 Task: Look for space in Balaka, Malawi from 7th July, 2023 to 14th July, 2023 for 1 adult in price range Rs.6000 to Rs.14000. Place can be shared room with 1  bedroom having 1 bed and 1 bathroom. Property type can be house, flat, guest house, hotel. Amenities needed are: washing machine. Booking option can be shelf check-in. Required host language is English.
Action: Mouse moved to (440, 83)
Screenshot: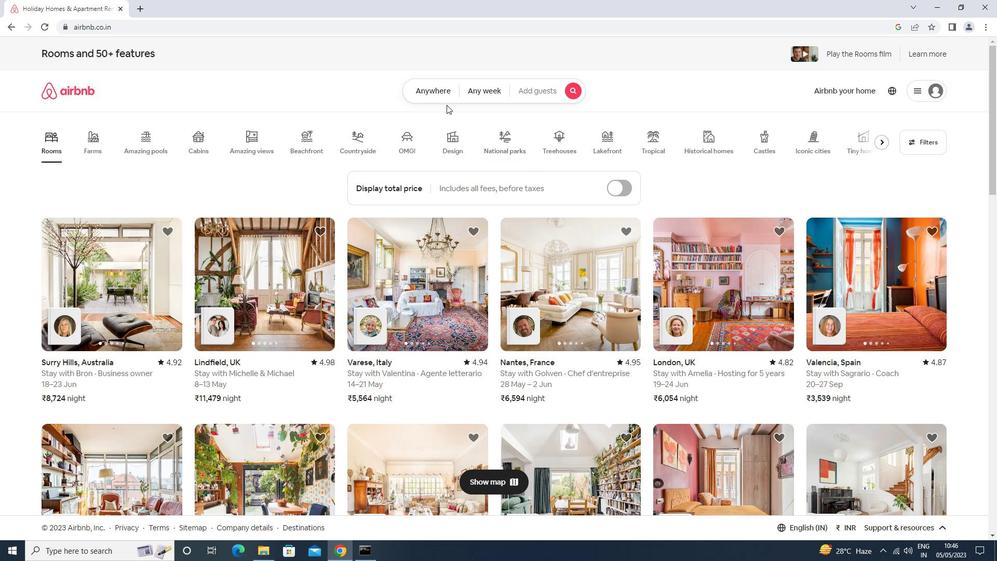 
Action: Mouse pressed left at (440, 83)
Screenshot: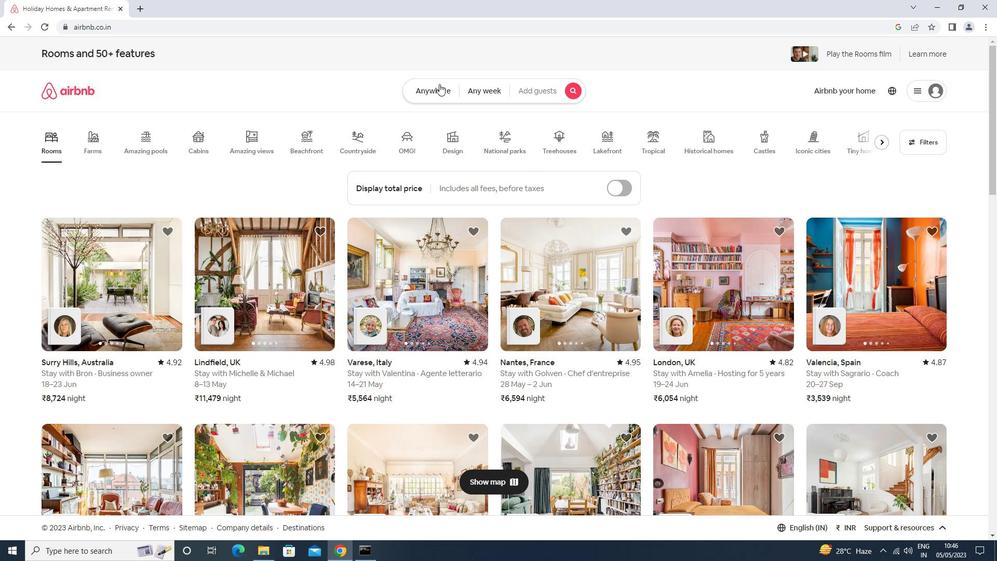 
Action: Mouse moved to (394, 138)
Screenshot: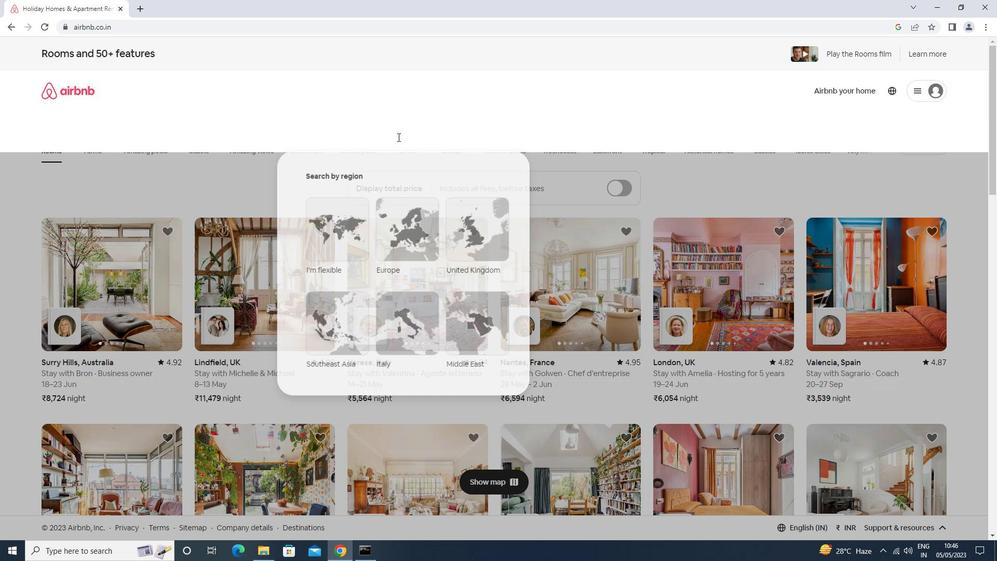 
Action: Mouse pressed left at (394, 138)
Screenshot: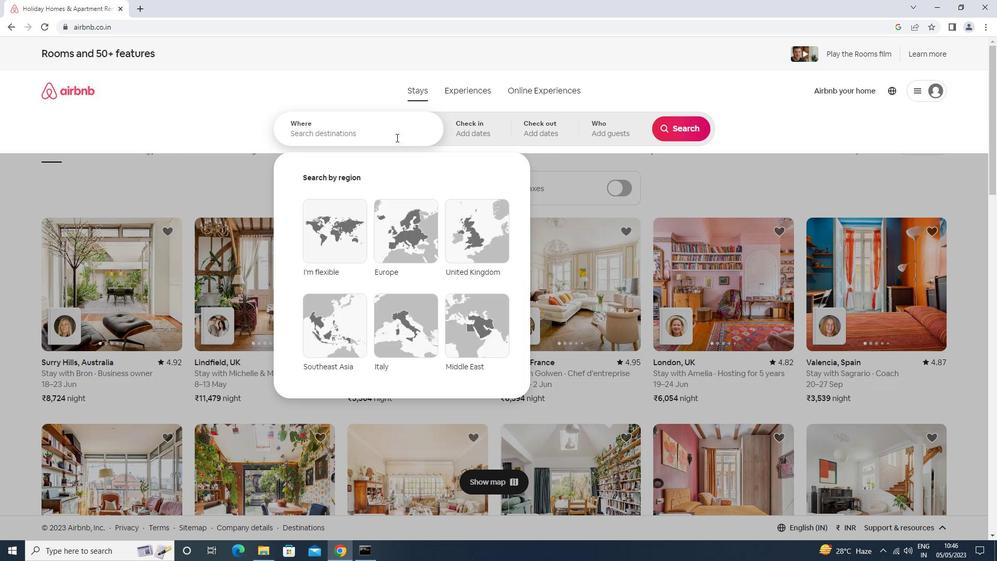 
Action: Key pressed <Key.caps_lock>b<Key.caps_lock>alaka<Key.down><Key.enter>
Screenshot: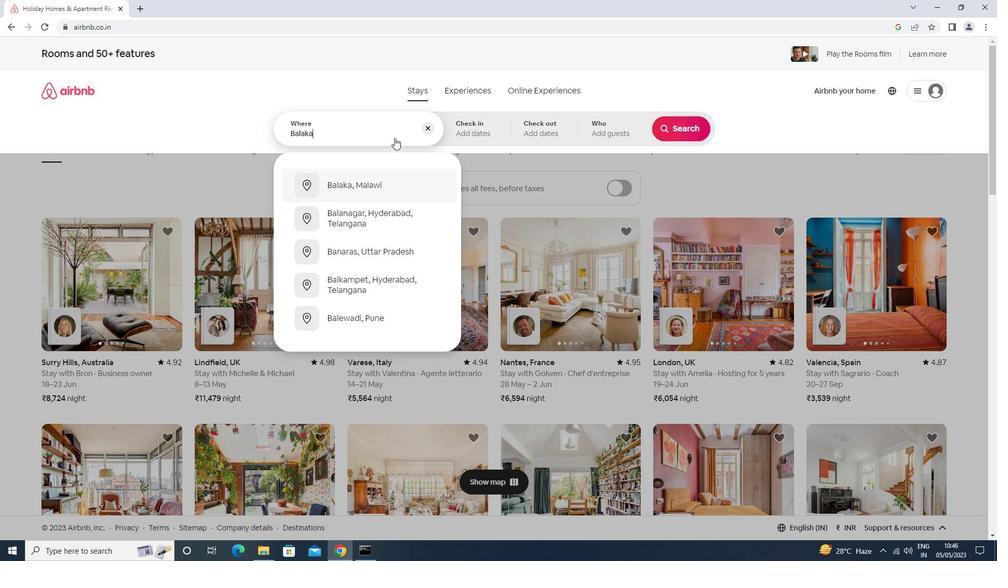 
Action: Mouse moved to (676, 218)
Screenshot: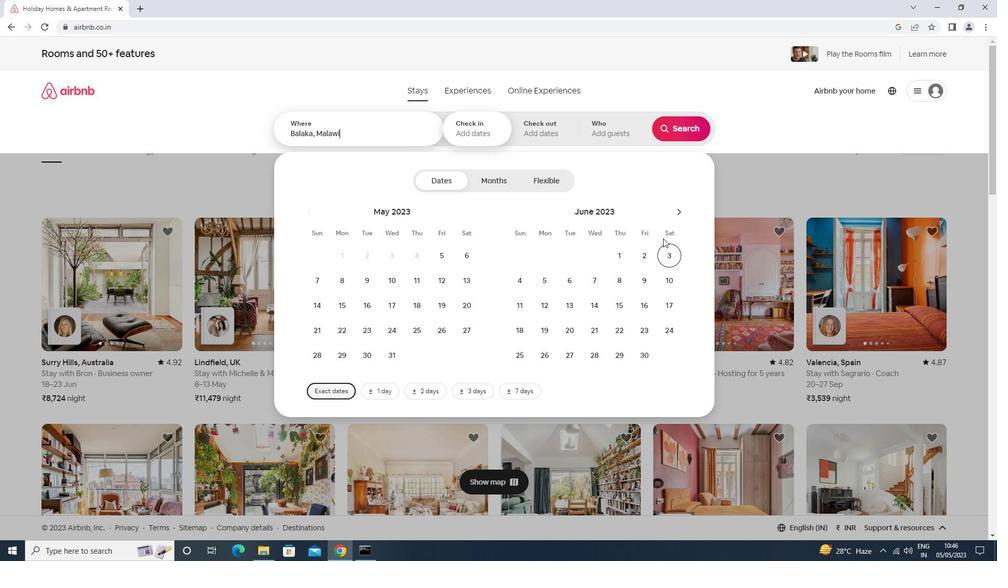 
Action: Mouse pressed left at (676, 218)
Screenshot: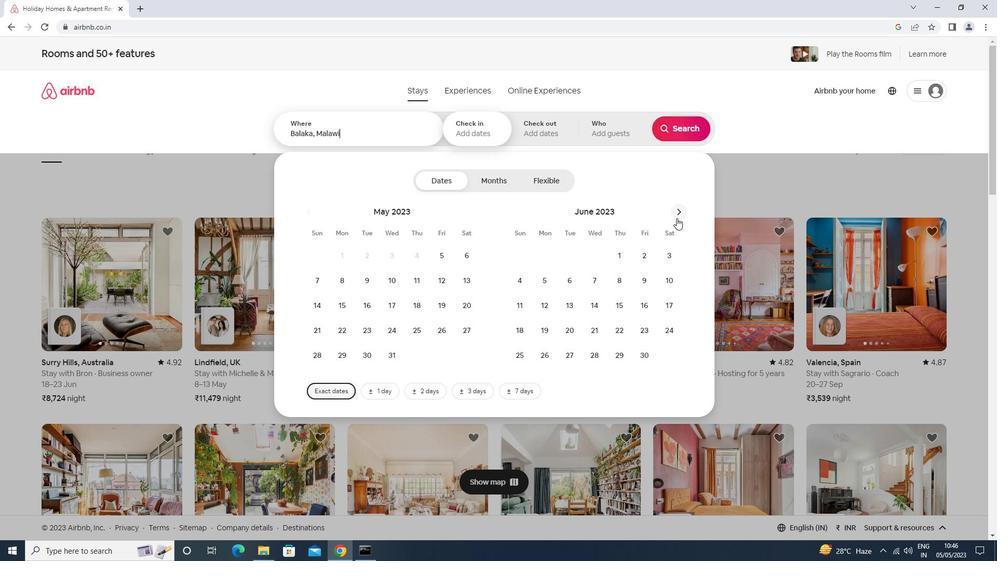 
Action: Mouse moved to (641, 284)
Screenshot: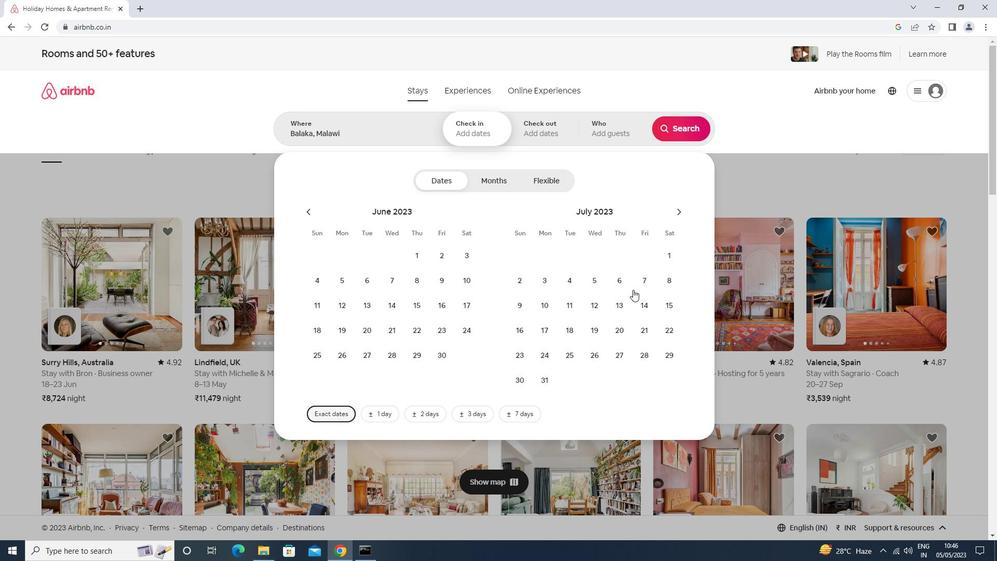 
Action: Mouse pressed left at (641, 284)
Screenshot: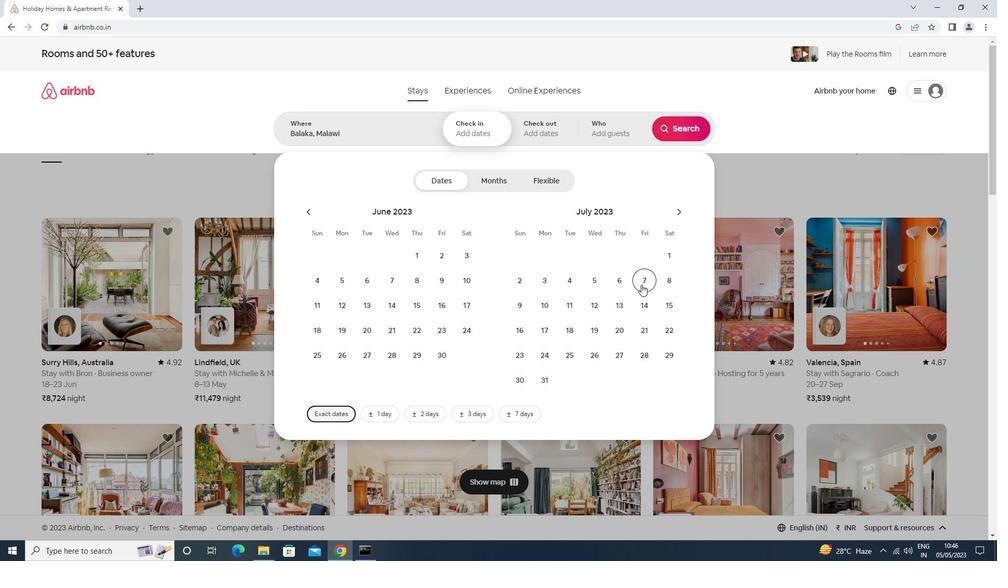 
Action: Mouse moved to (647, 305)
Screenshot: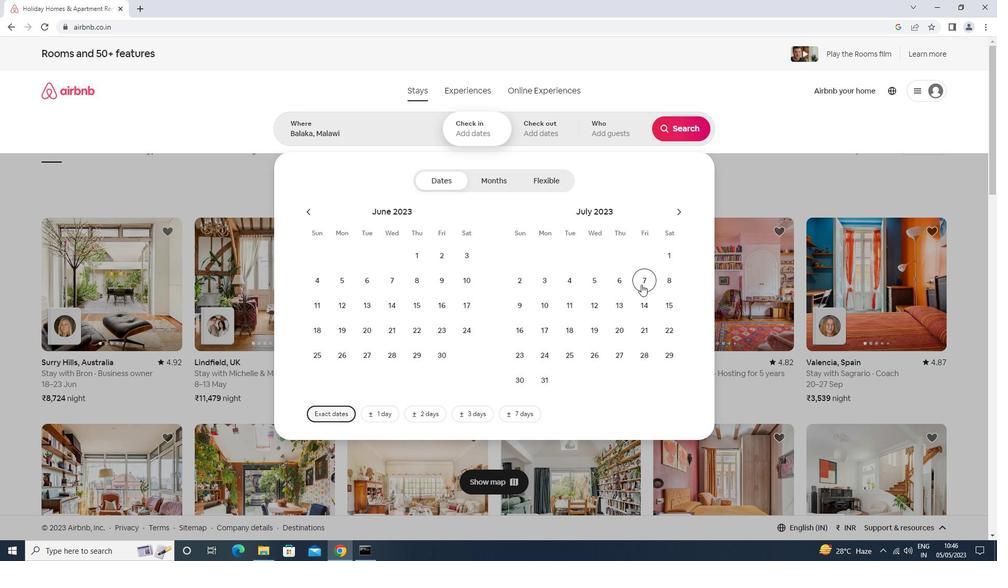 
Action: Mouse pressed left at (647, 305)
Screenshot: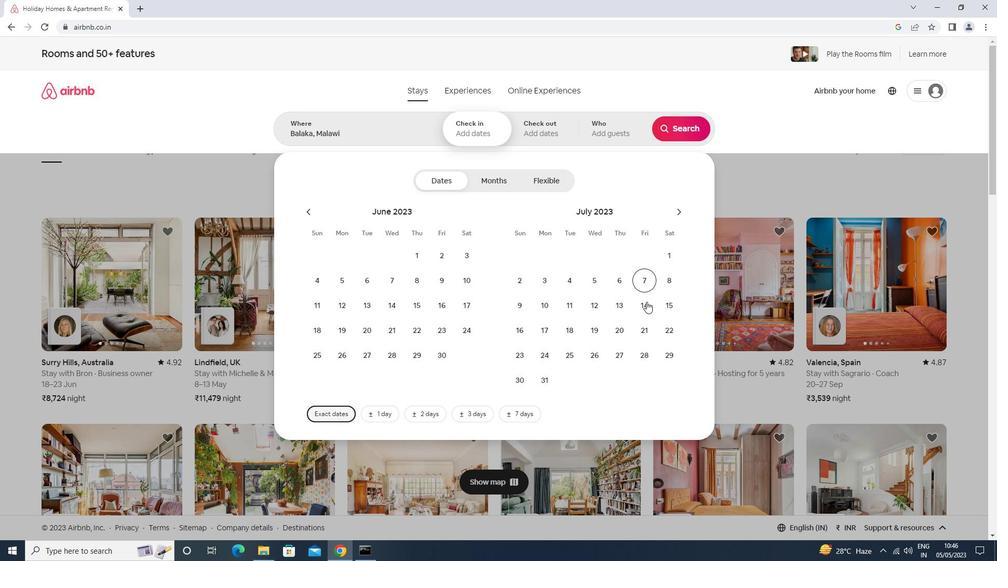 
Action: Mouse moved to (610, 137)
Screenshot: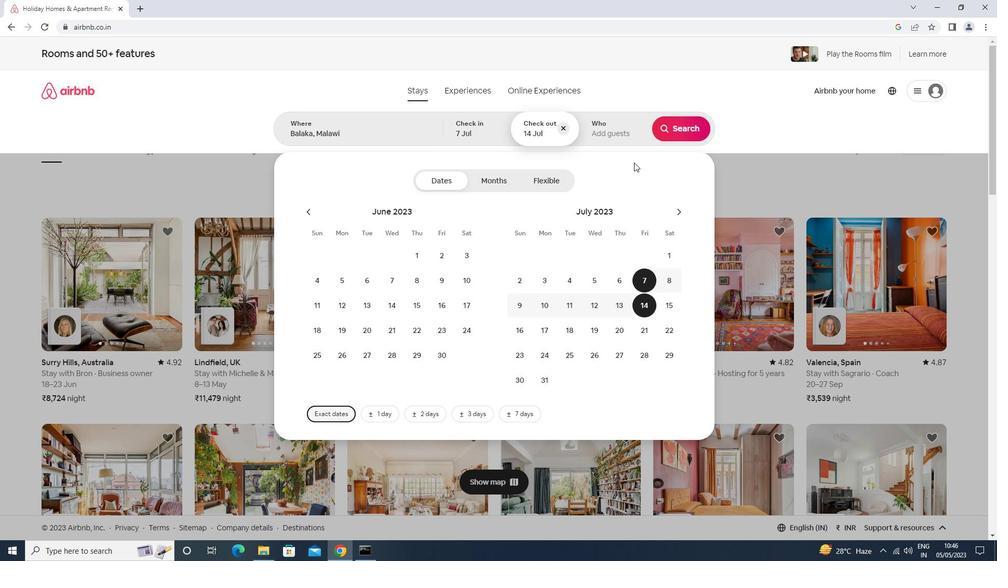 
Action: Mouse pressed left at (610, 137)
Screenshot: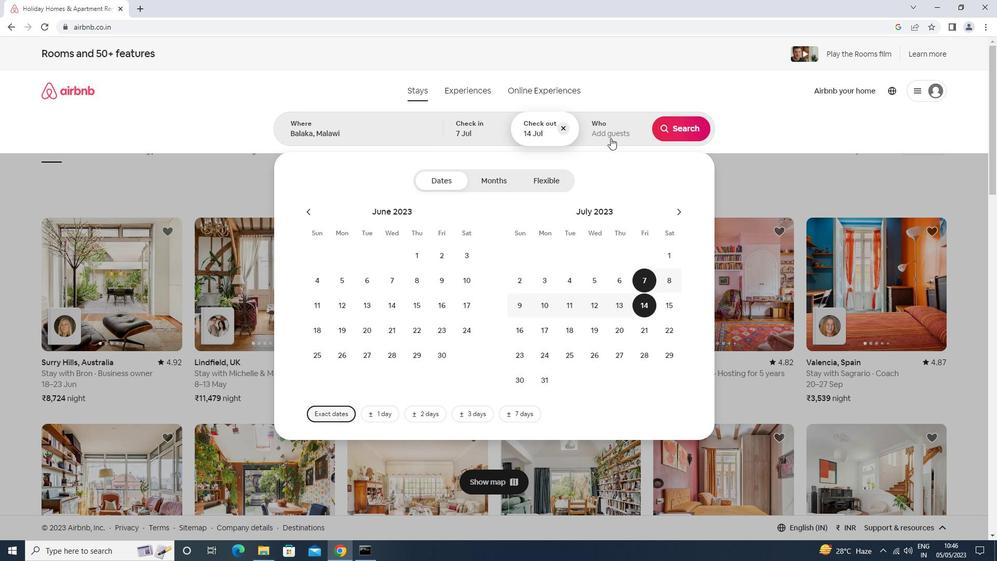 
Action: Mouse moved to (684, 182)
Screenshot: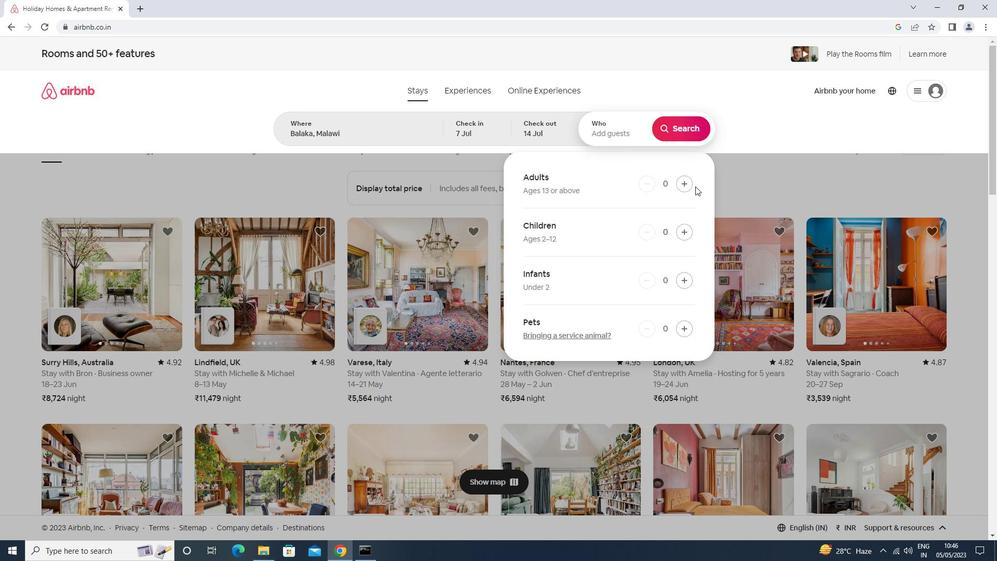 
Action: Mouse pressed left at (684, 182)
Screenshot: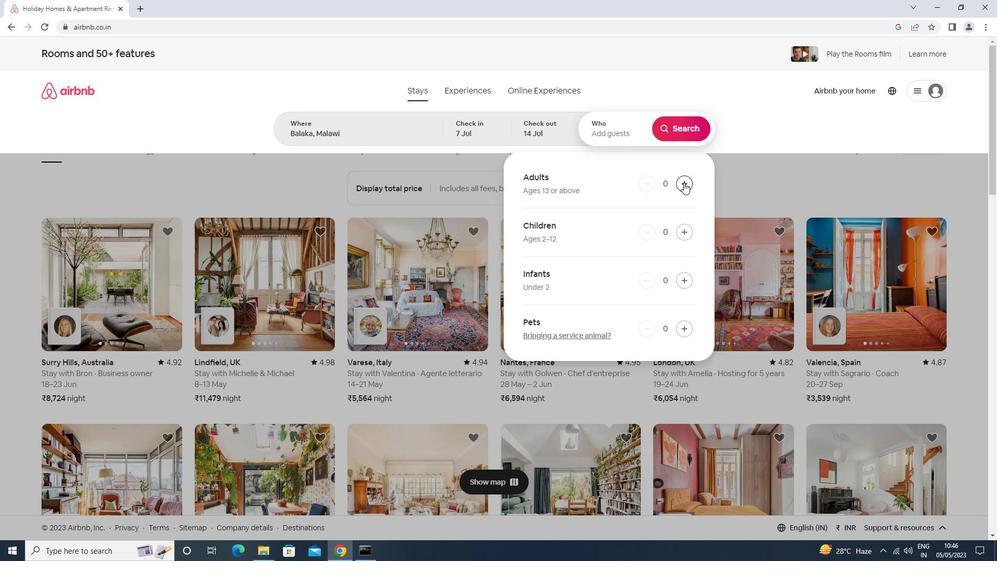 
Action: Mouse moved to (683, 125)
Screenshot: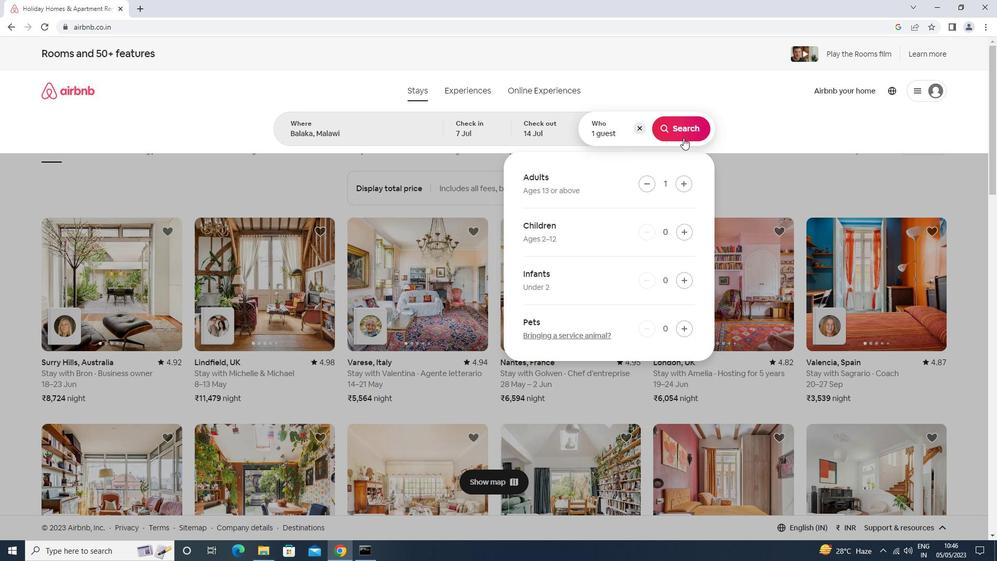 
Action: Mouse pressed left at (683, 125)
Screenshot: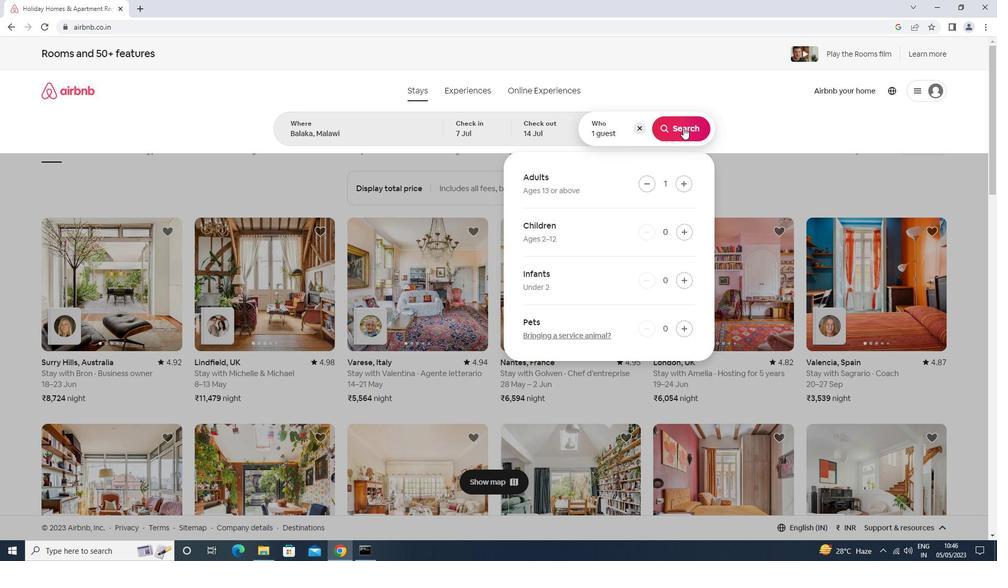 
Action: Mouse moved to (940, 96)
Screenshot: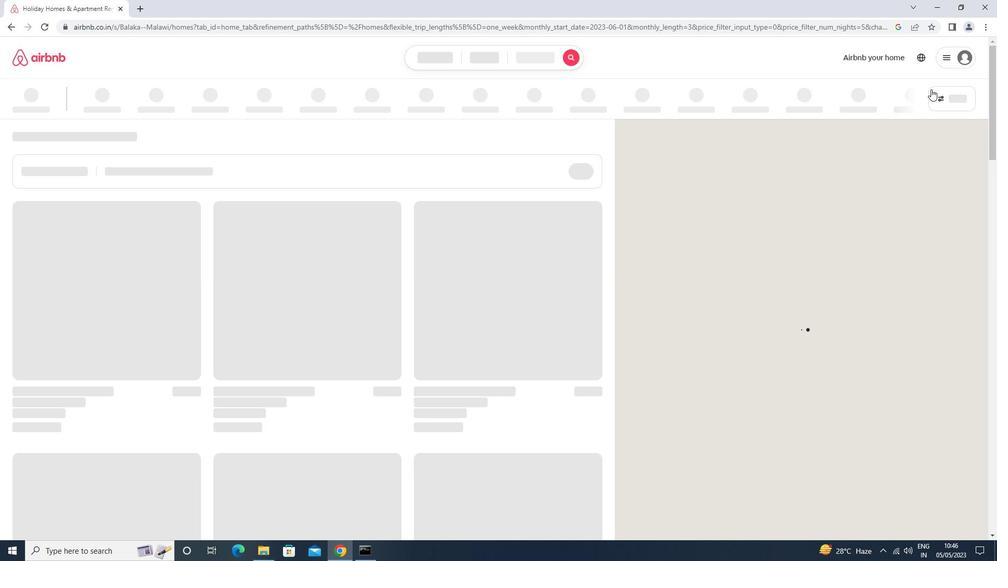 
Action: Mouse pressed left at (940, 96)
Screenshot: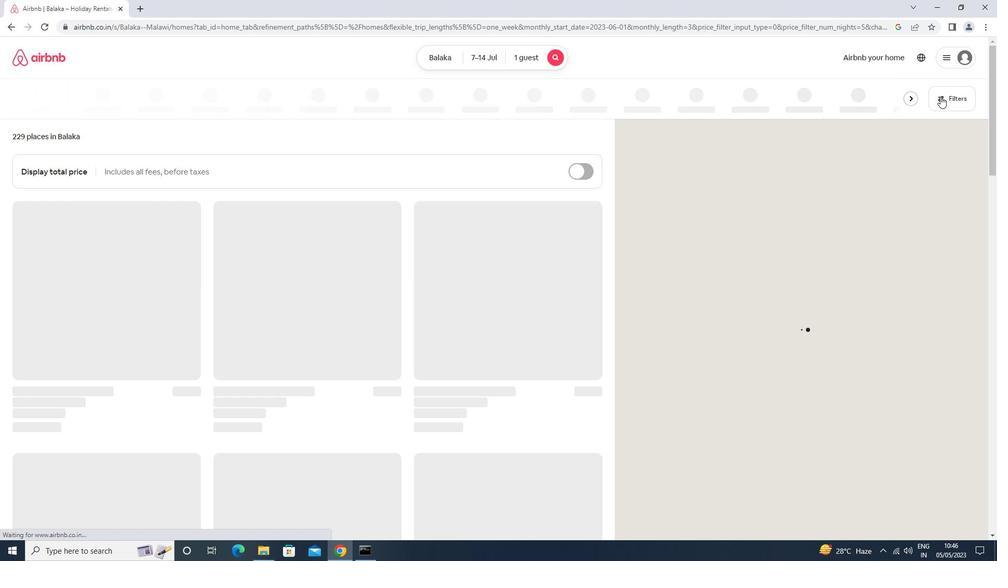 
Action: Mouse moved to (389, 353)
Screenshot: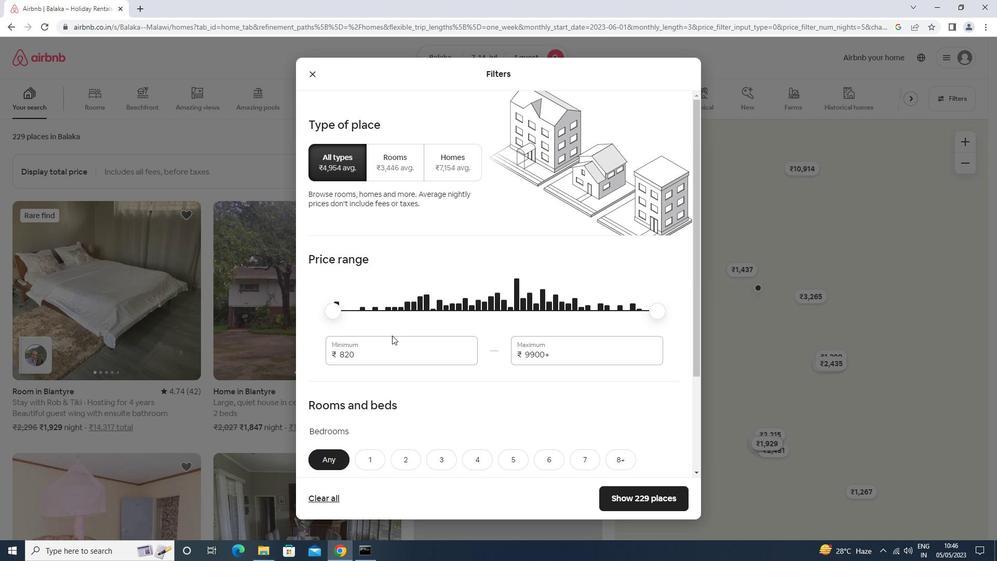 
Action: Mouse pressed left at (389, 353)
Screenshot: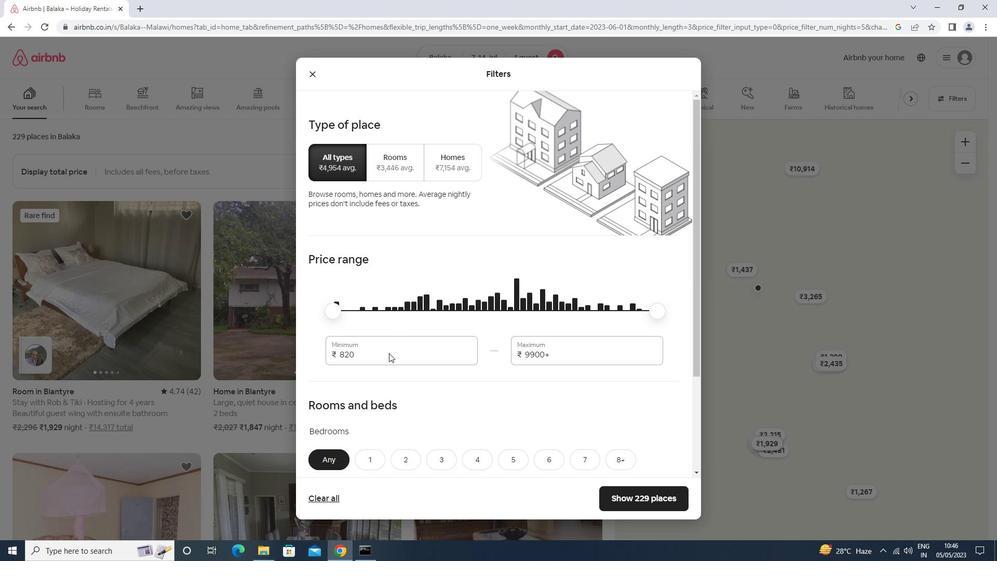 
Action: Key pressed <Key.backspace><Key.backspace><Key.backspace>6000<Key.tab>14000
Screenshot: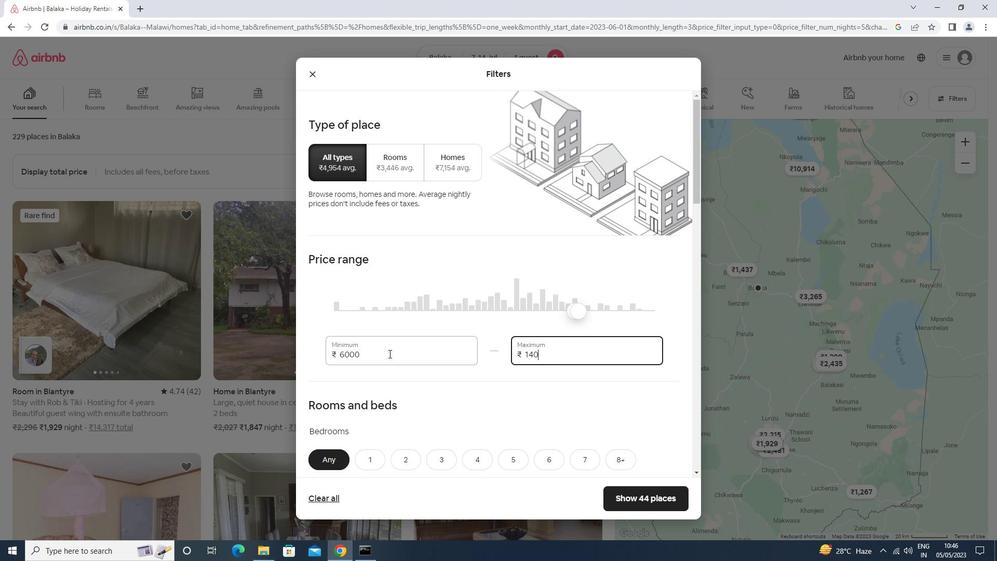 
Action: Mouse moved to (408, 327)
Screenshot: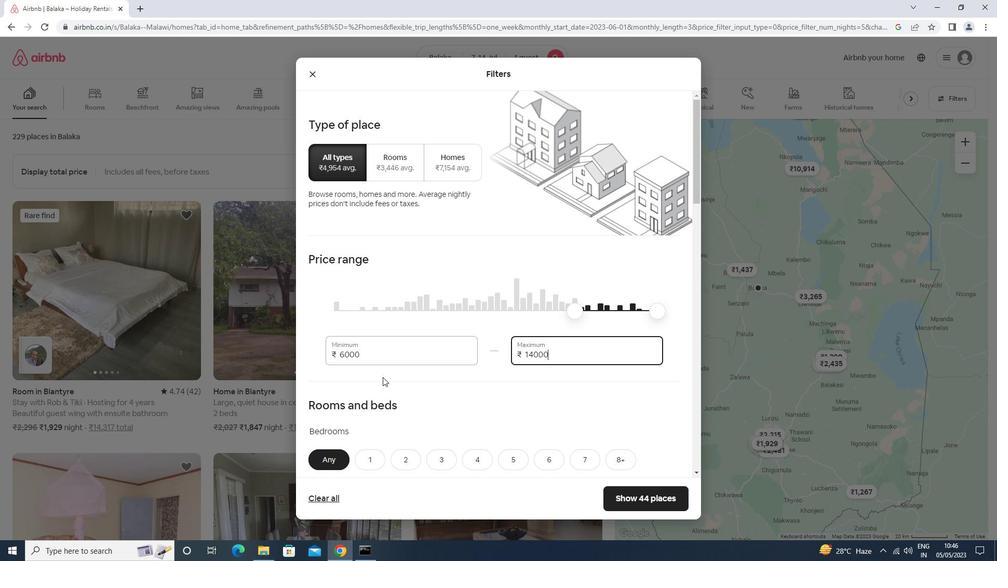 
Action: Mouse scrolled (408, 327) with delta (0, 0)
Screenshot: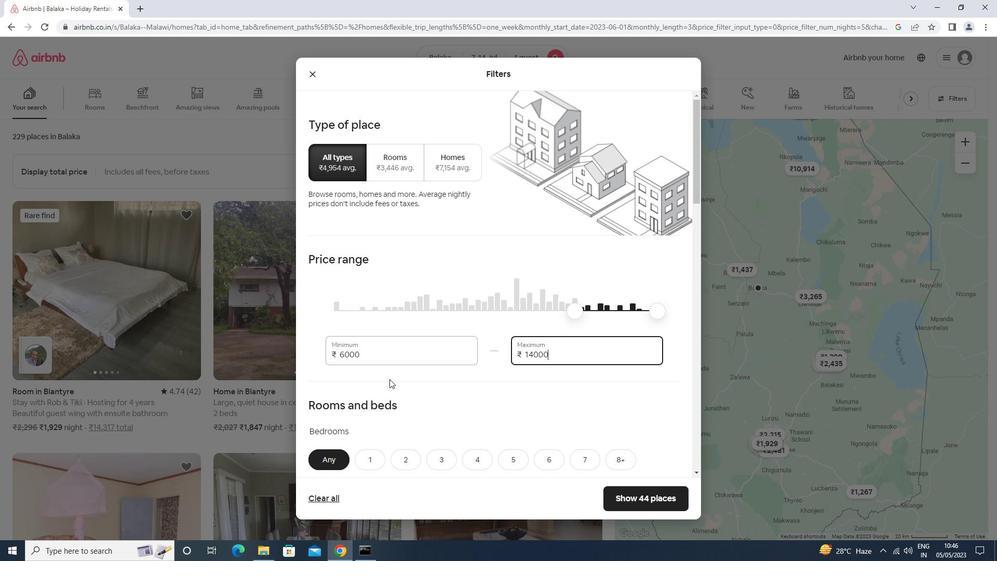
Action: Mouse scrolled (408, 327) with delta (0, 0)
Screenshot: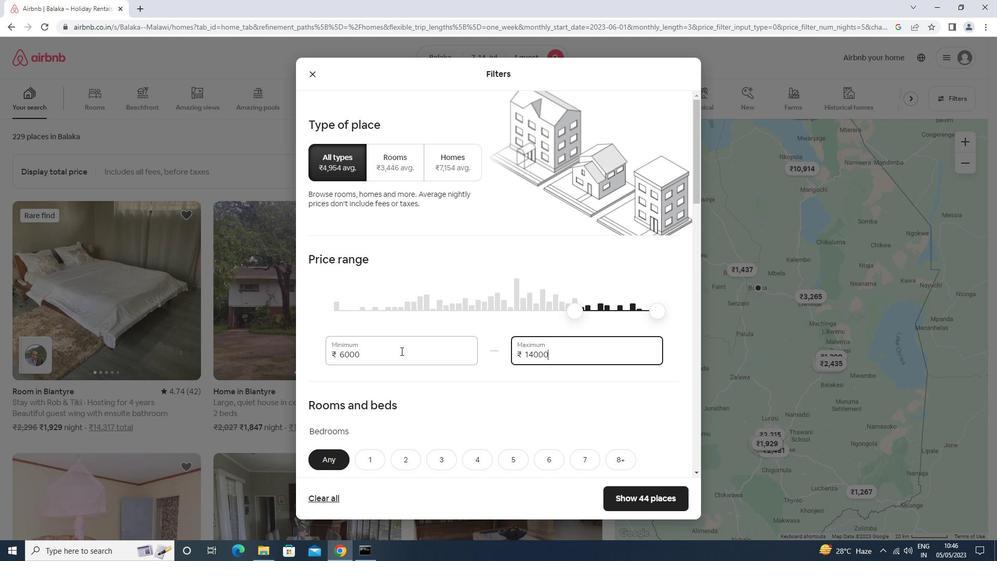 
Action: Mouse scrolled (408, 327) with delta (0, 0)
Screenshot: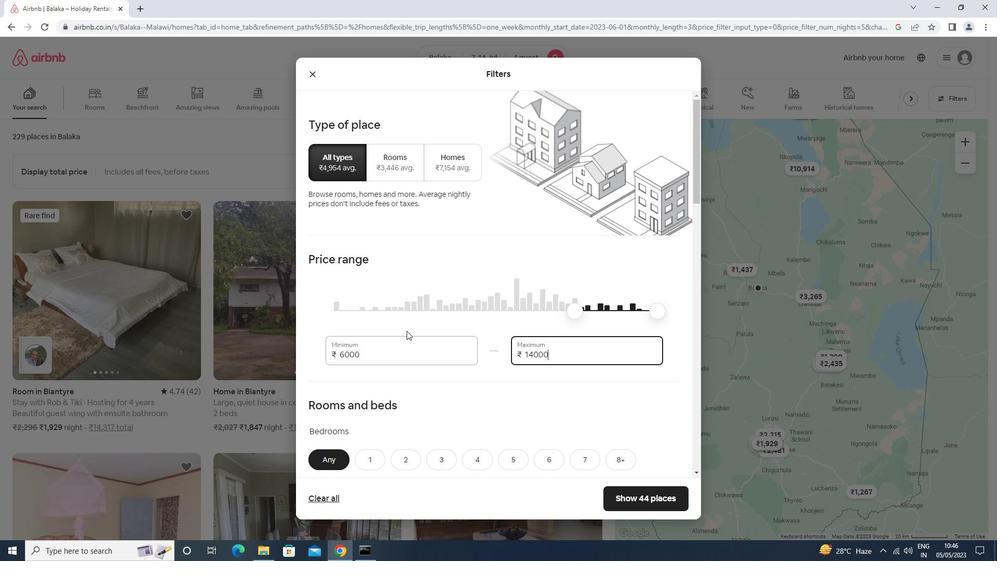 
Action: Mouse moved to (375, 299)
Screenshot: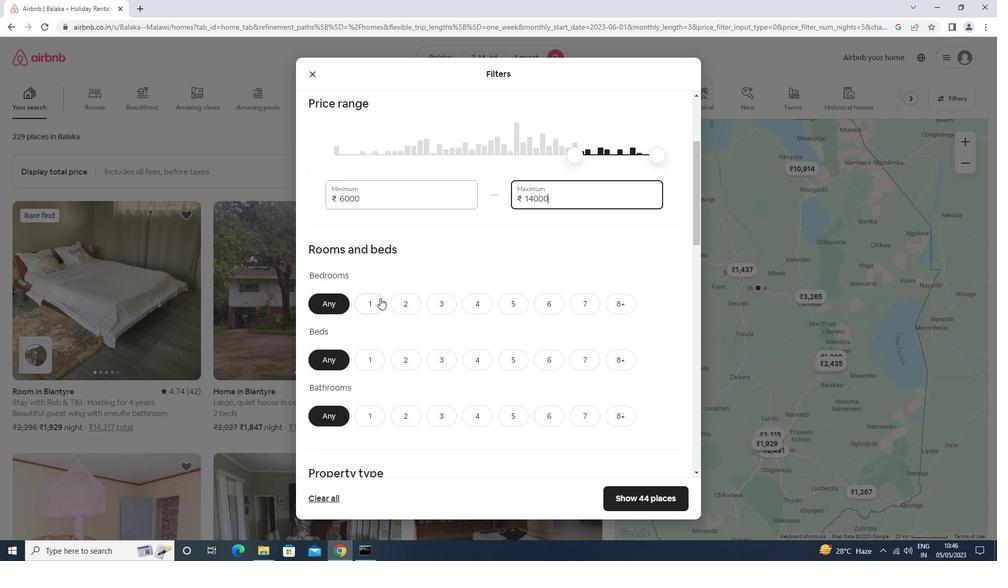 
Action: Mouse pressed left at (375, 299)
Screenshot: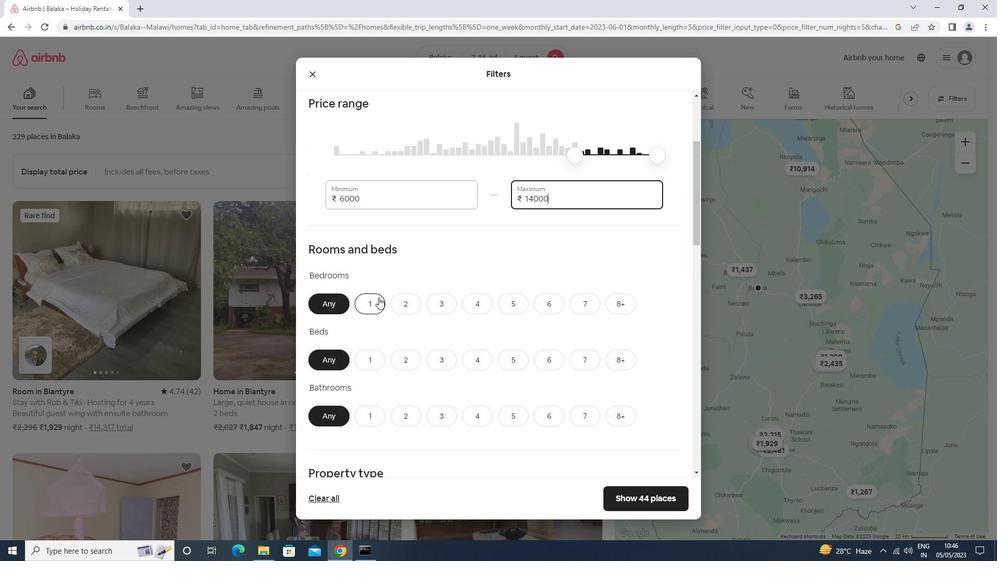 
Action: Mouse moved to (377, 361)
Screenshot: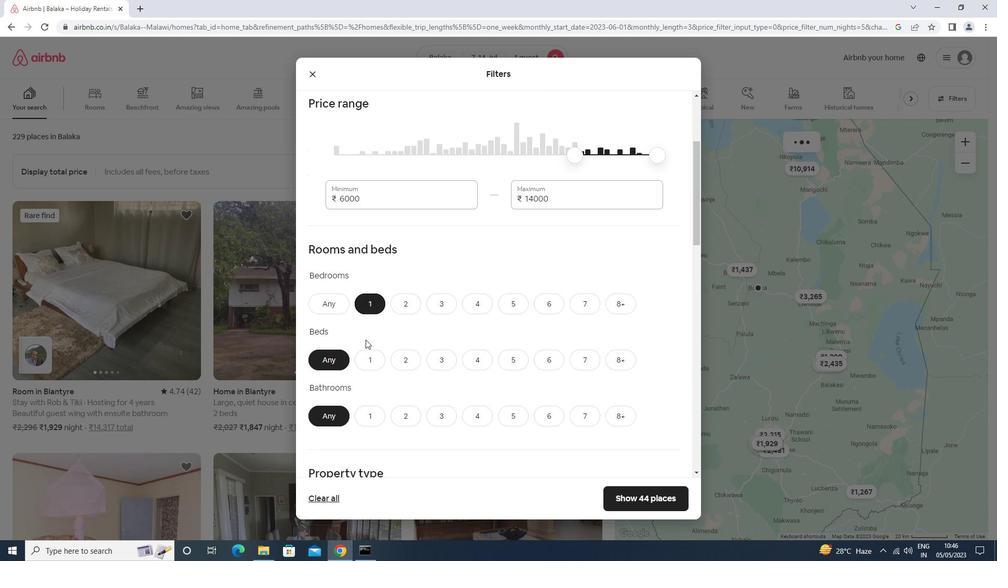 
Action: Mouse pressed left at (377, 361)
Screenshot: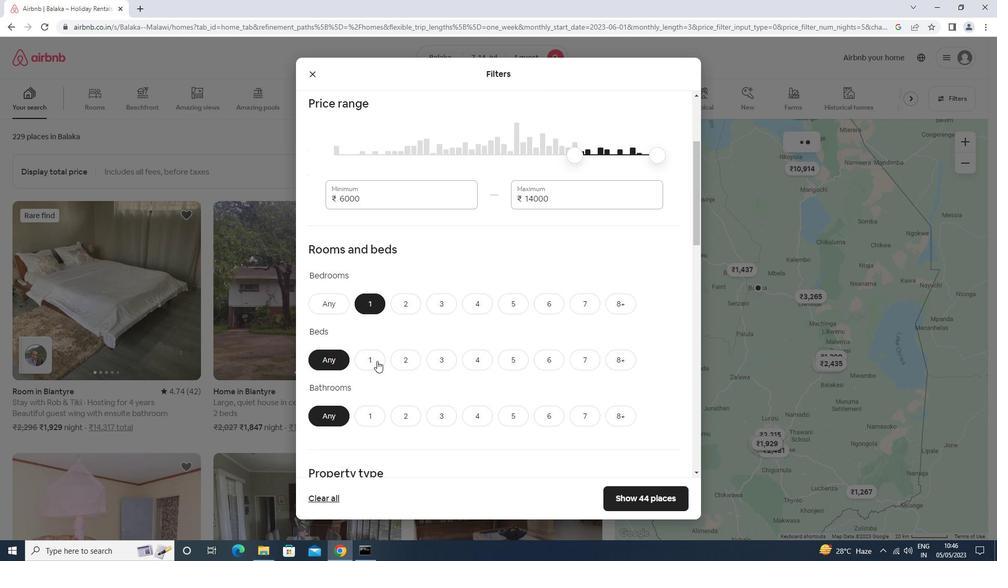
Action: Mouse moved to (377, 355)
Screenshot: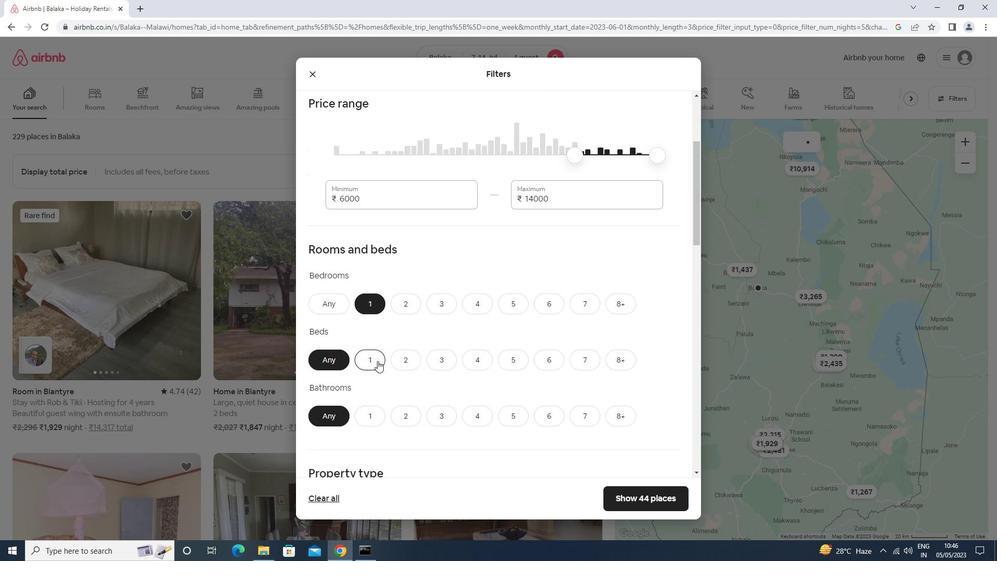 
Action: Mouse scrolled (377, 355) with delta (0, 0)
Screenshot: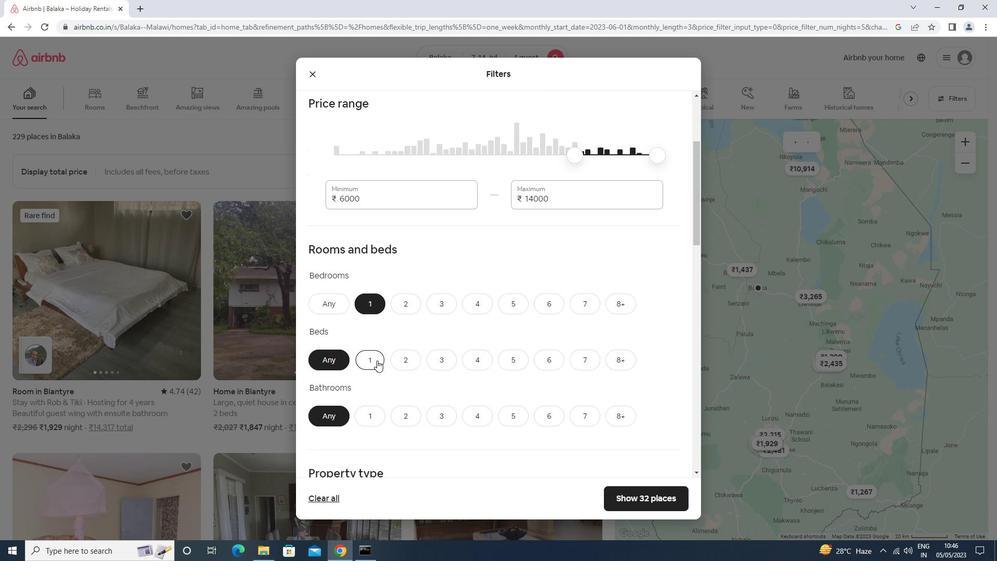 
Action: Mouse scrolled (377, 355) with delta (0, 0)
Screenshot: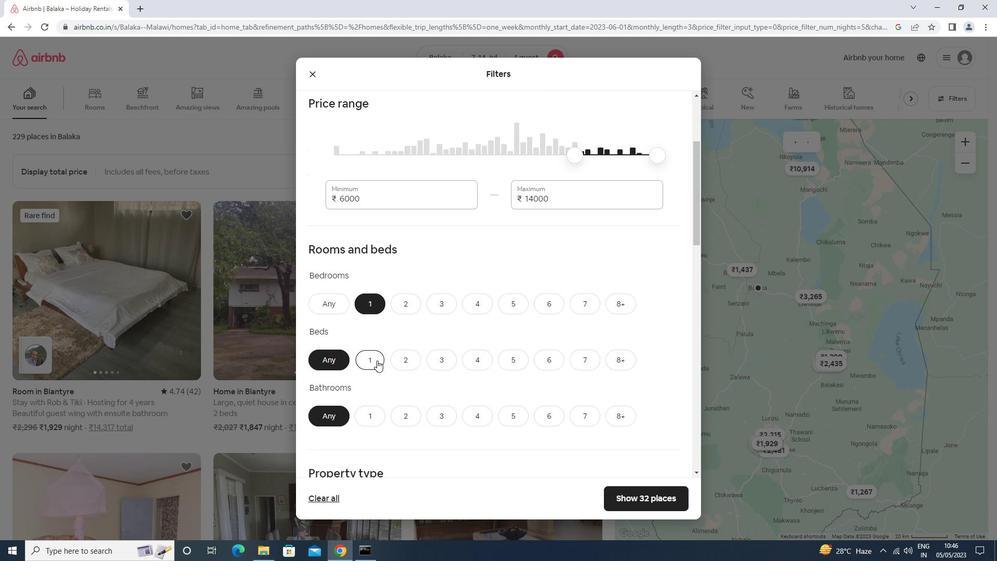 
Action: Mouse scrolled (377, 355) with delta (0, 0)
Screenshot: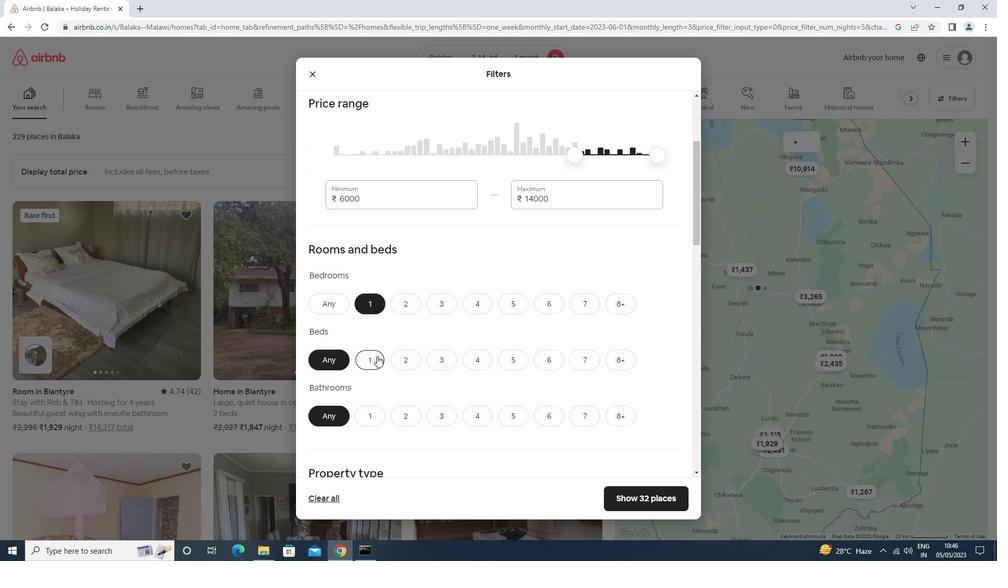 
Action: Mouse moved to (376, 259)
Screenshot: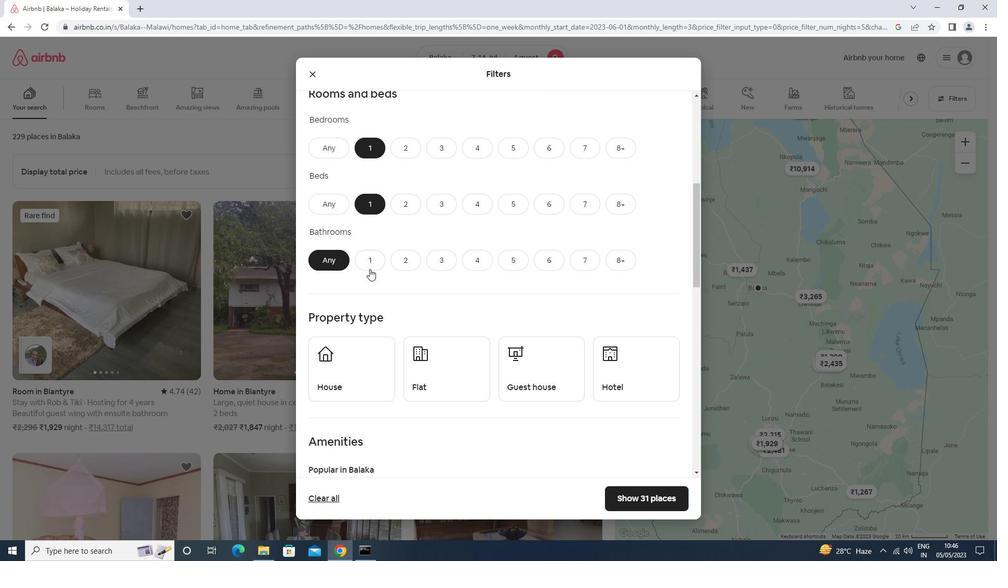 
Action: Mouse pressed left at (376, 259)
Screenshot: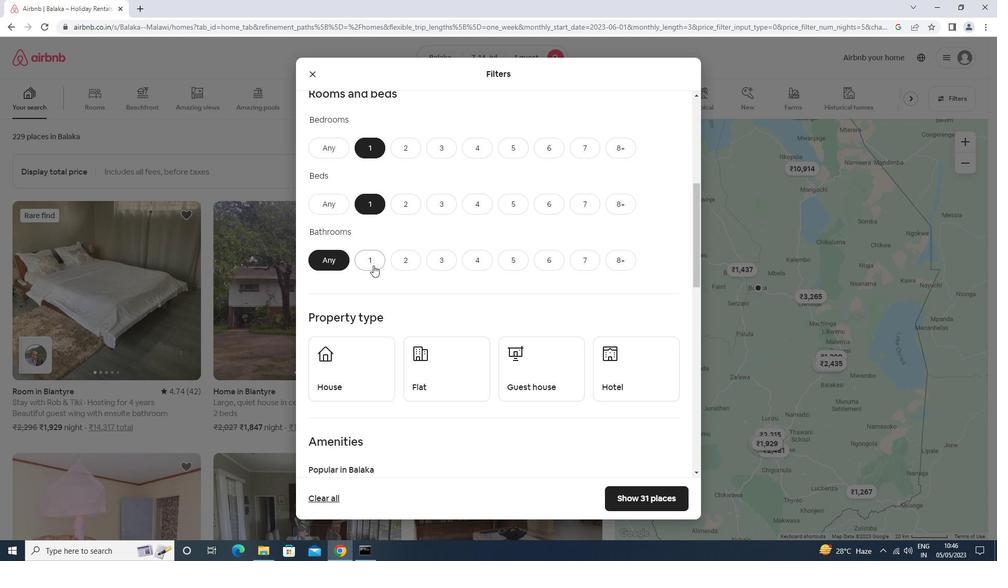 
Action: Mouse moved to (353, 384)
Screenshot: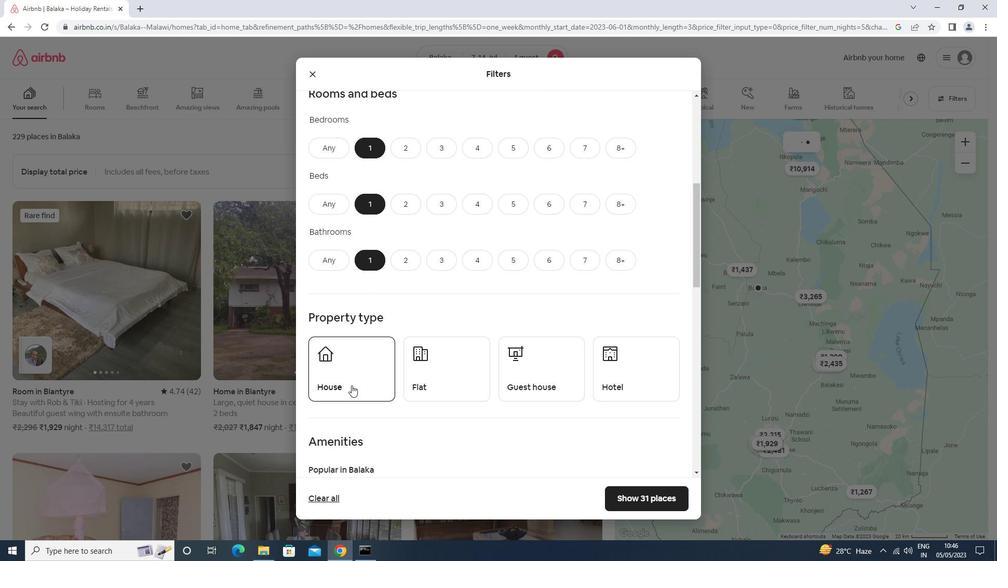 
Action: Mouse pressed left at (353, 384)
Screenshot: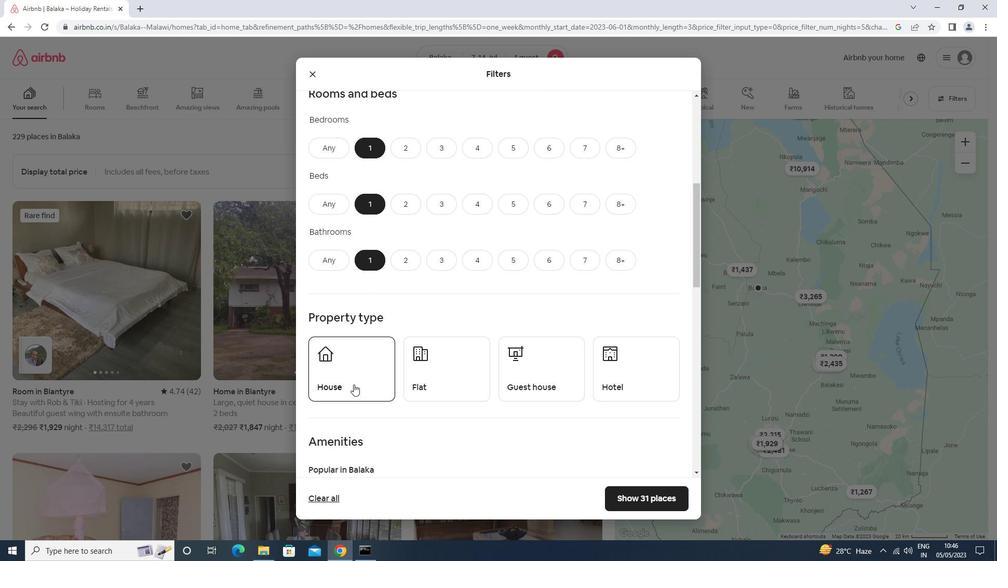 
Action: Mouse moved to (484, 387)
Screenshot: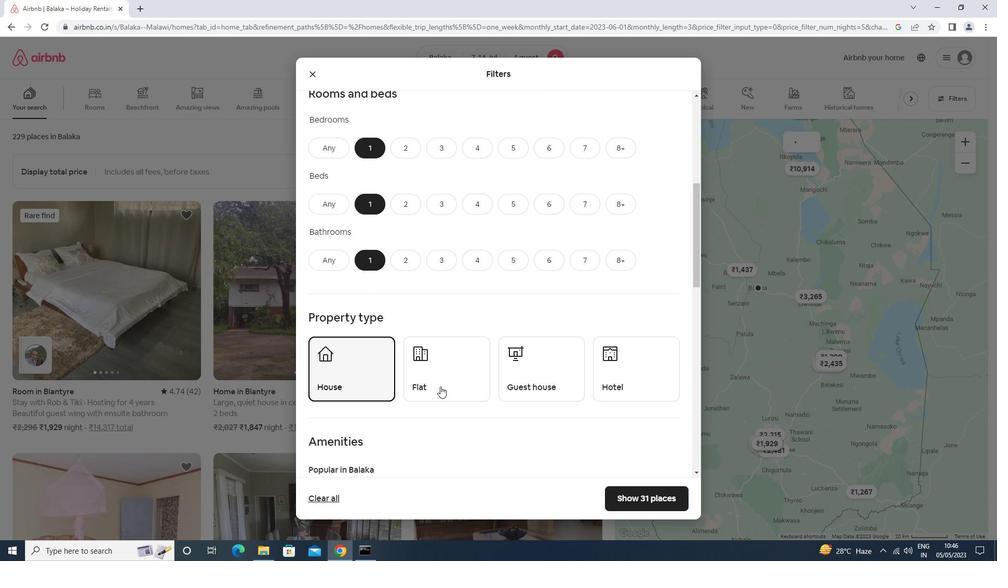 
Action: Mouse pressed left at (484, 387)
Screenshot: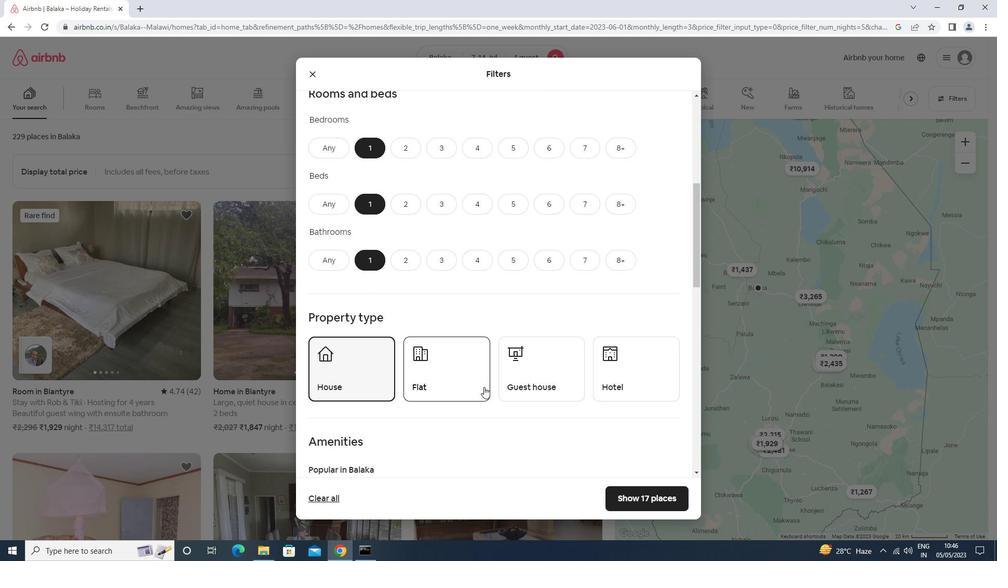 
Action: Mouse moved to (544, 373)
Screenshot: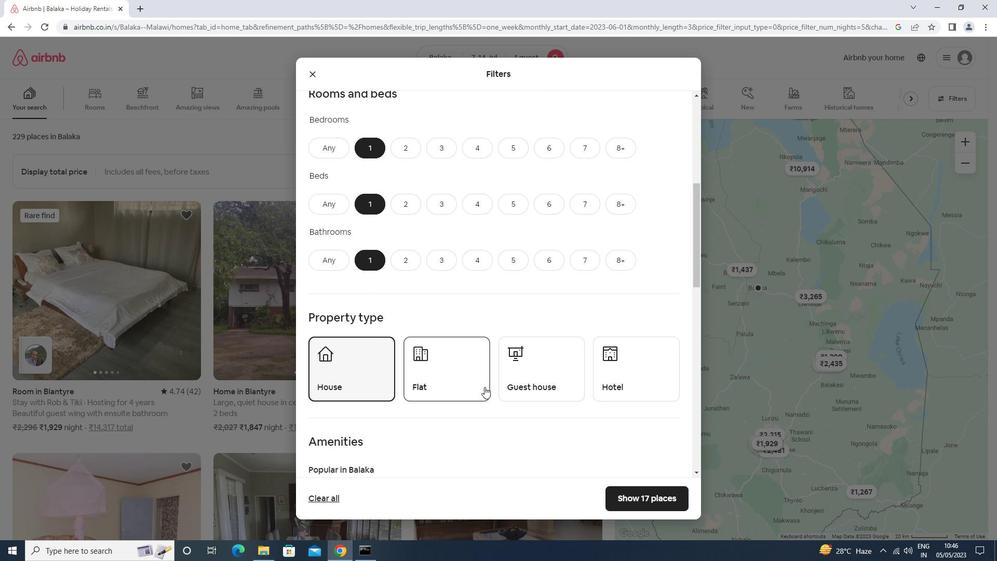
Action: Mouse pressed left at (544, 373)
Screenshot: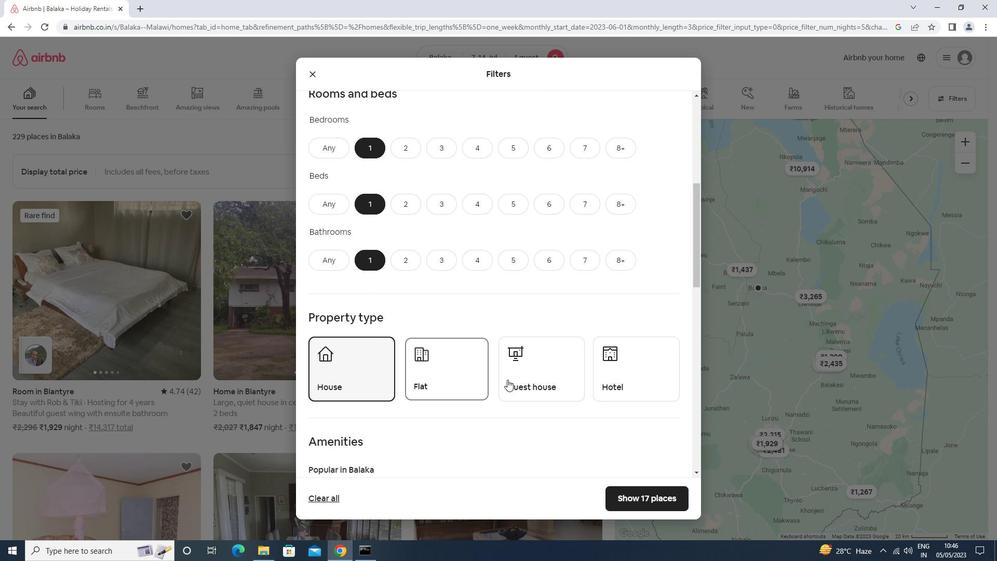 
Action: Mouse moved to (547, 370)
Screenshot: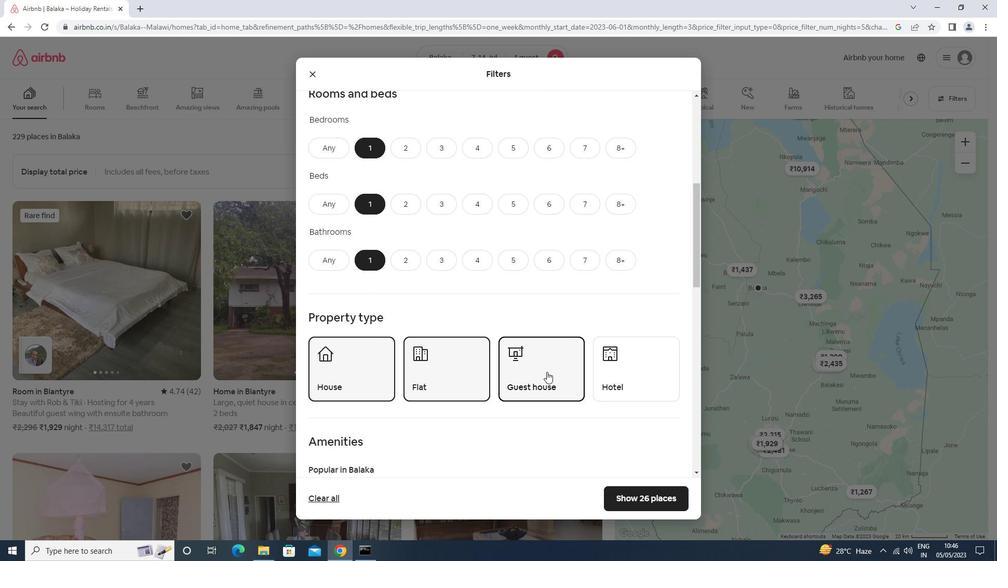 
Action: Mouse scrolled (547, 370) with delta (0, 0)
Screenshot: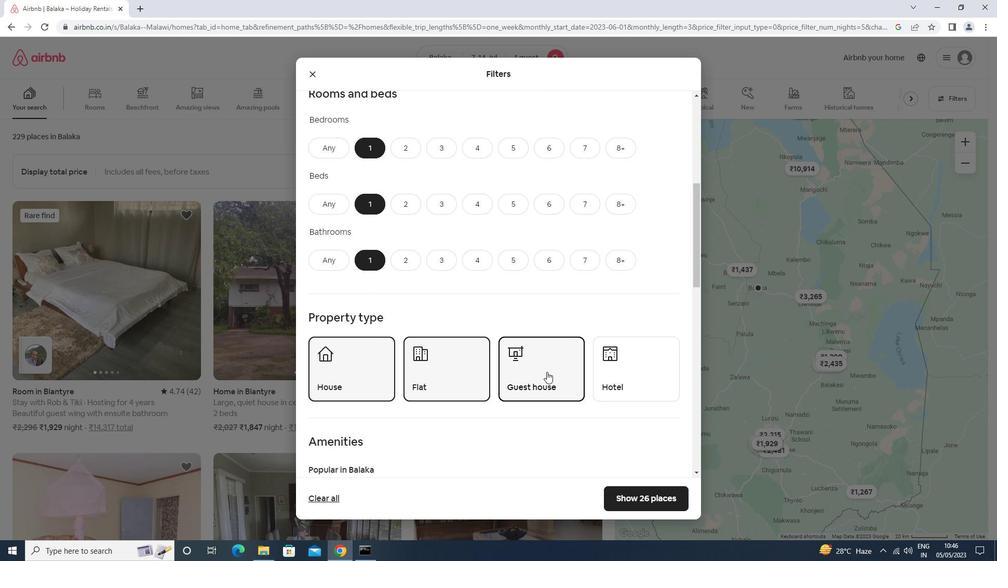 
Action: Mouse scrolled (547, 370) with delta (0, 0)
Screenshot: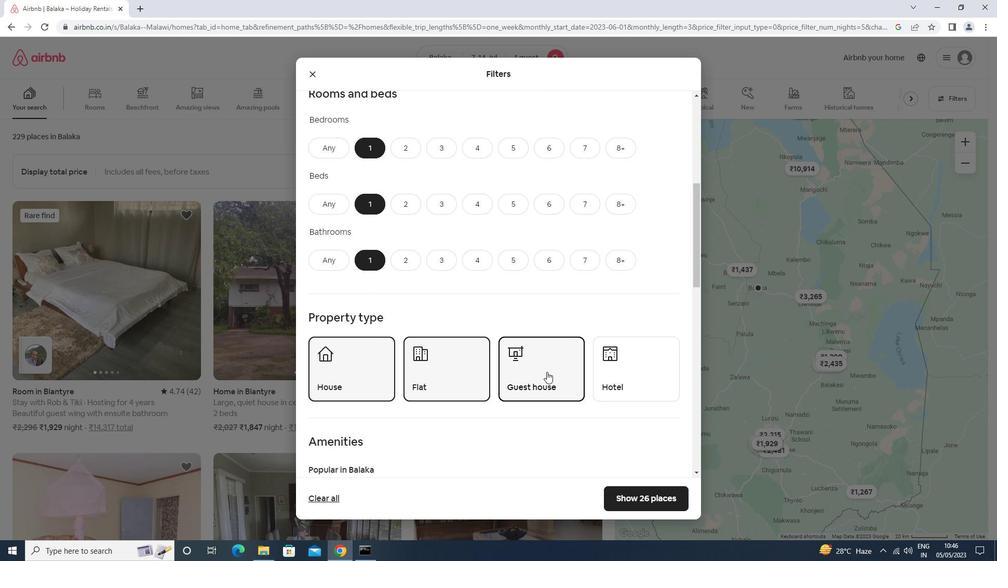 
Action: Mouse scrolled (547, 370) with delta (0, 0)
Screenshot: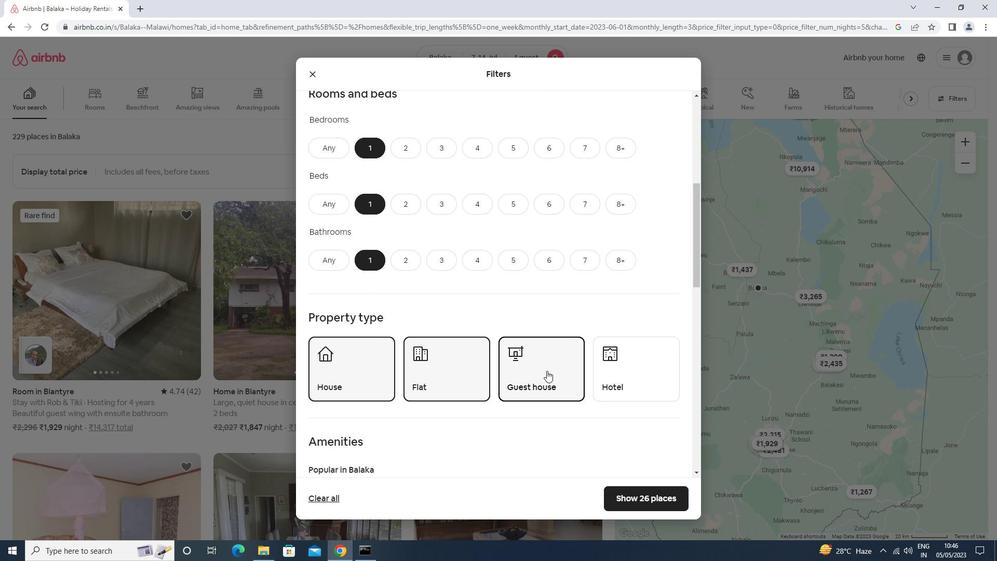 
Action: Mouse scrolled (547, 370) with delta (0, 0)
Screenshot: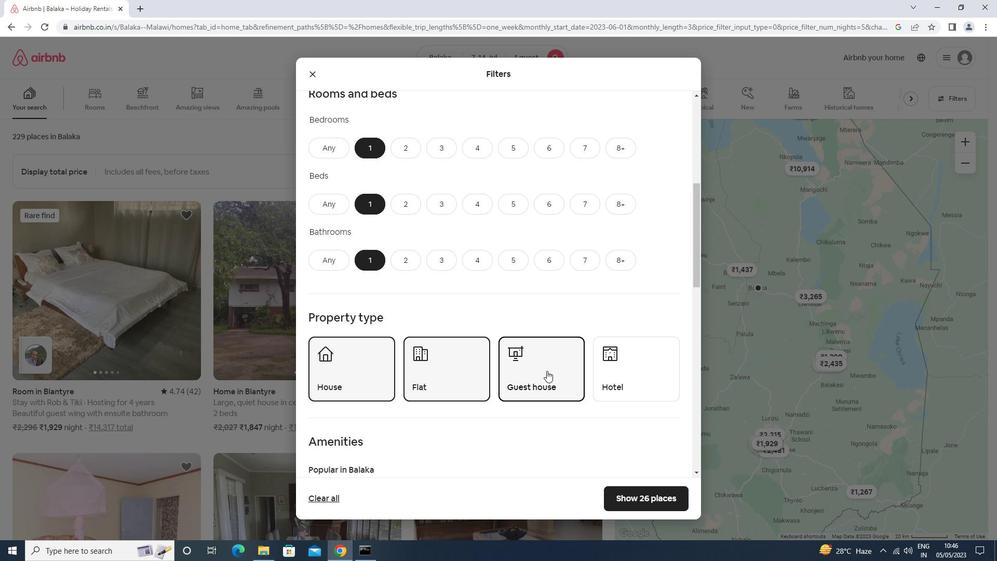 
Action: Mouse moved to (393, 334)
Screenshot: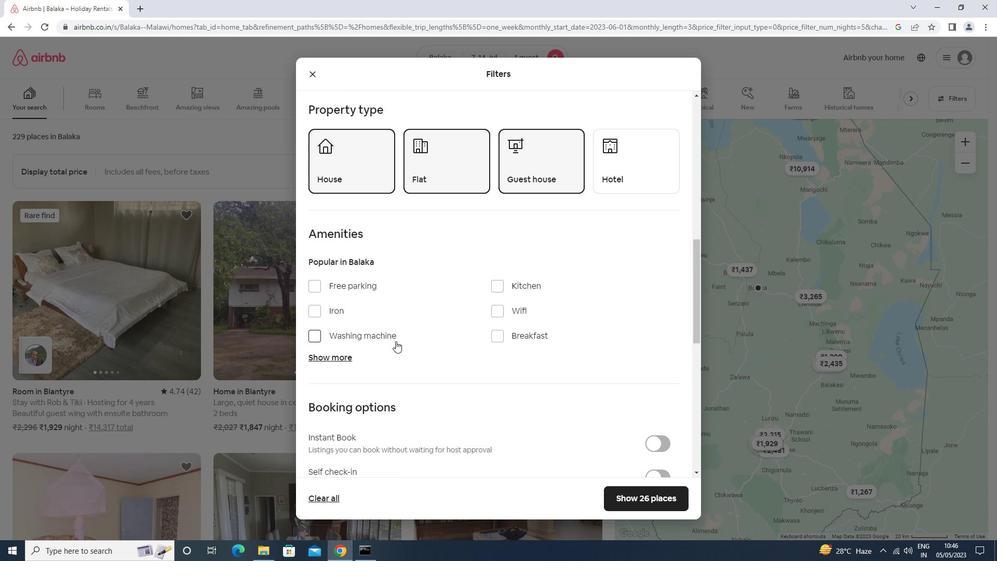 
Action: Mouse pressed left at (393, 334)
Screenshot: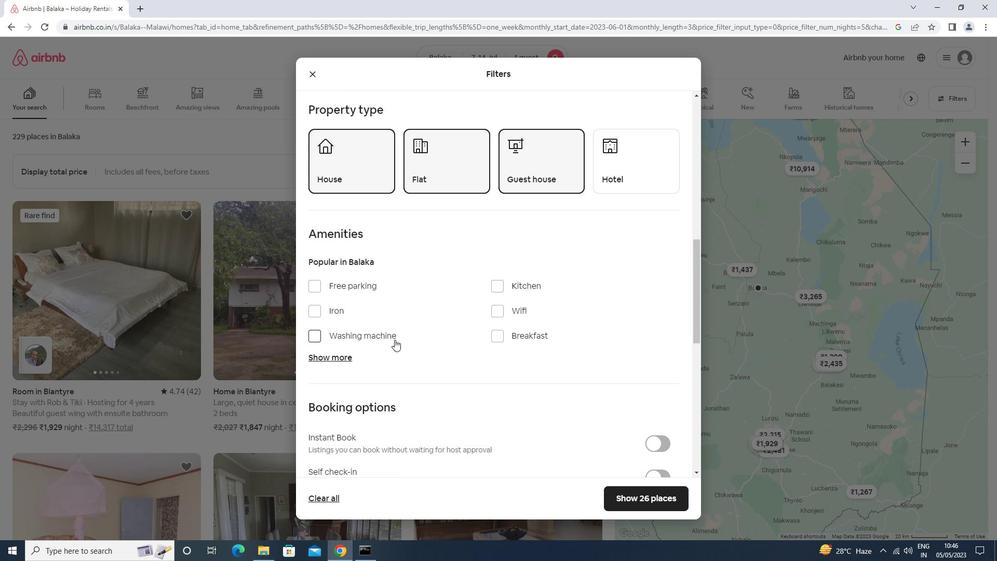 
Action: Mouse scrolled (393, 334) with delta (0, 0)
Screenshot: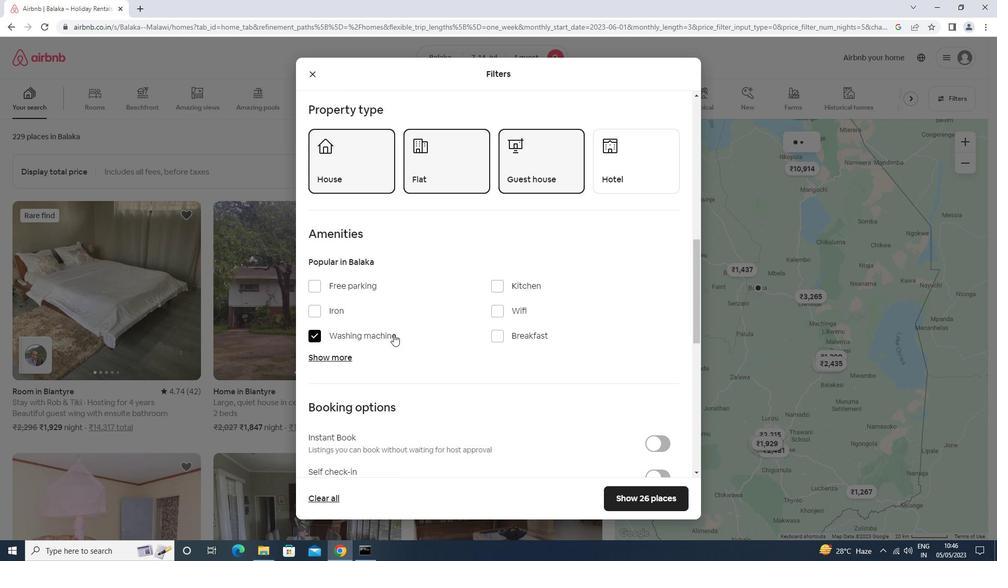 
Action: Mouse scrolled (393, 334) with delta (0, 0)
Screenshot: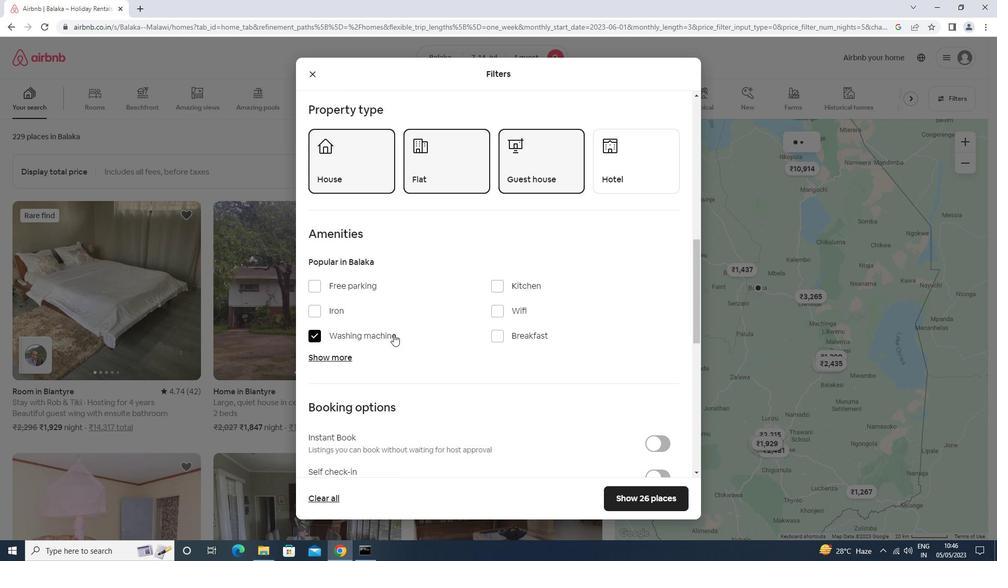 
Action: Mouse scrolled (393, 334) with delta (0, 0)
Screenshot: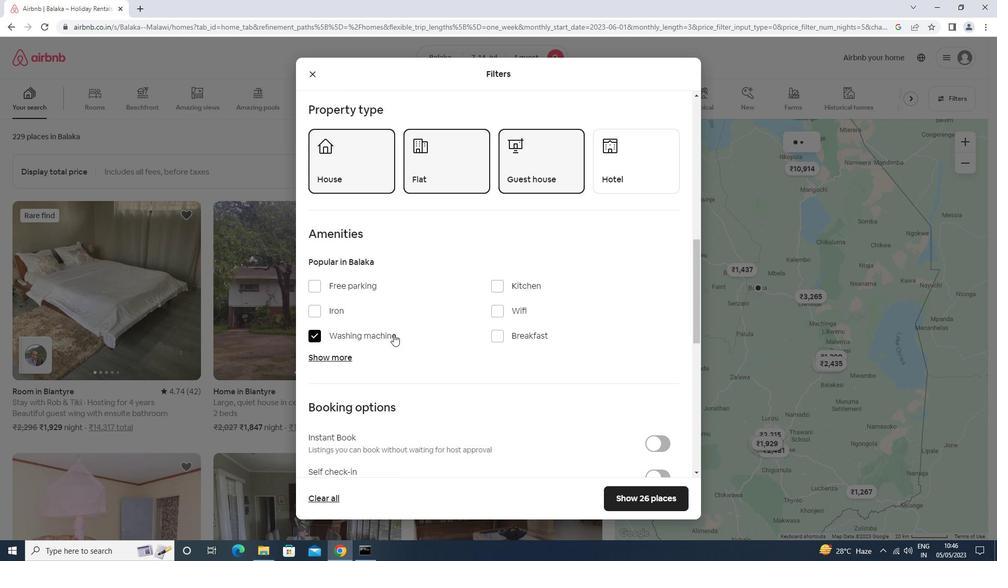 
Action: Mouse scrolled (393, 334) with delta (0, 0)
Screenshot: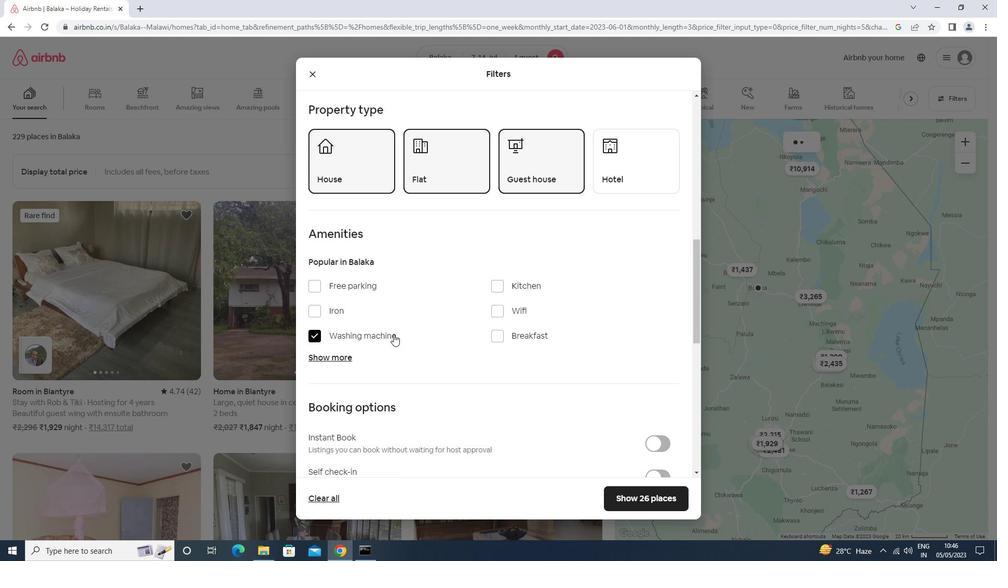 
Action: Mouse scrolled (393, 334) with delta (0, 0)
Screenshot: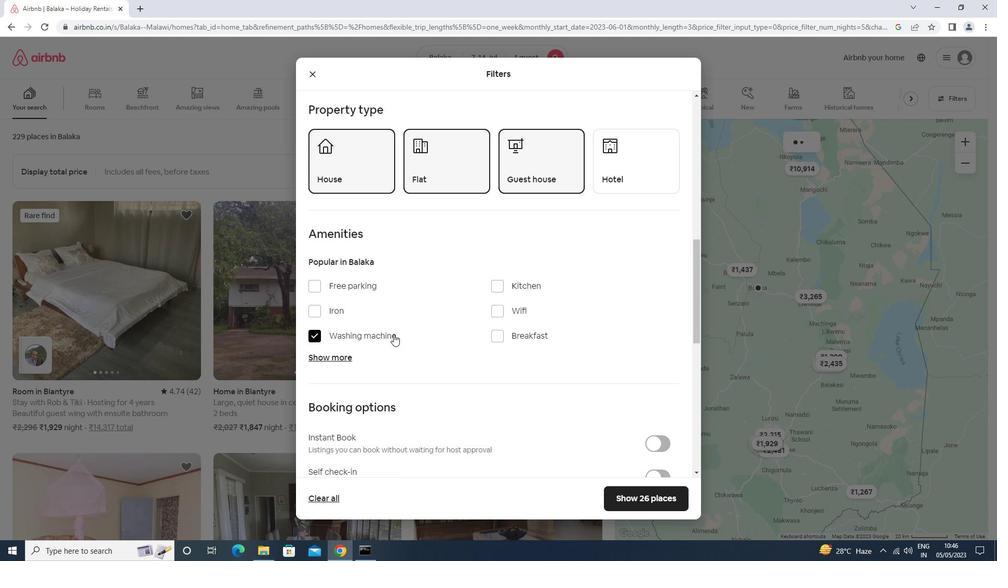 
Action: Mouse moved to (669, 208)
Screenshot: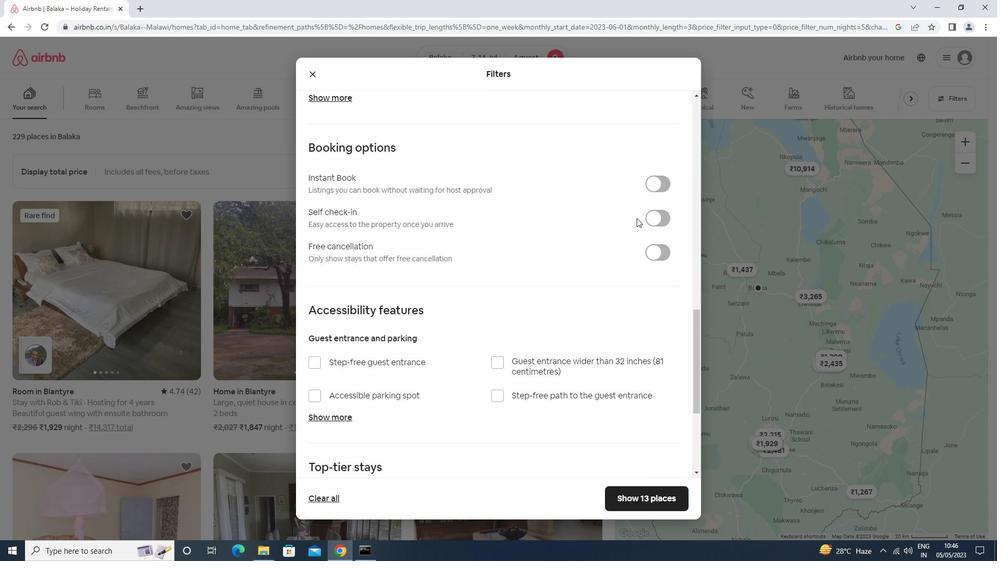 
Action: Mouse pressed left at (669, 208)
Screenshot: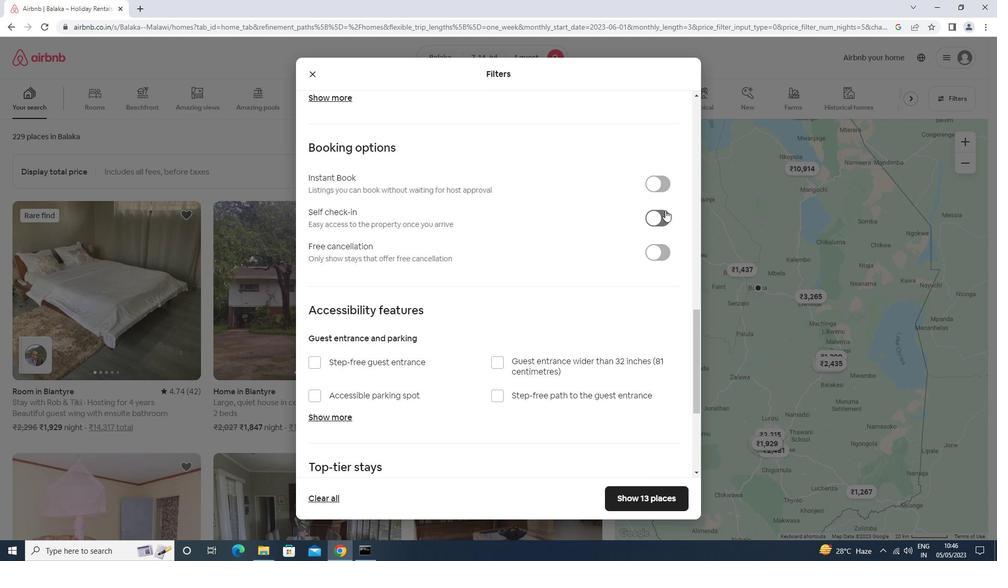 
Action: Mouse moved to (665, 214)
Screenshot: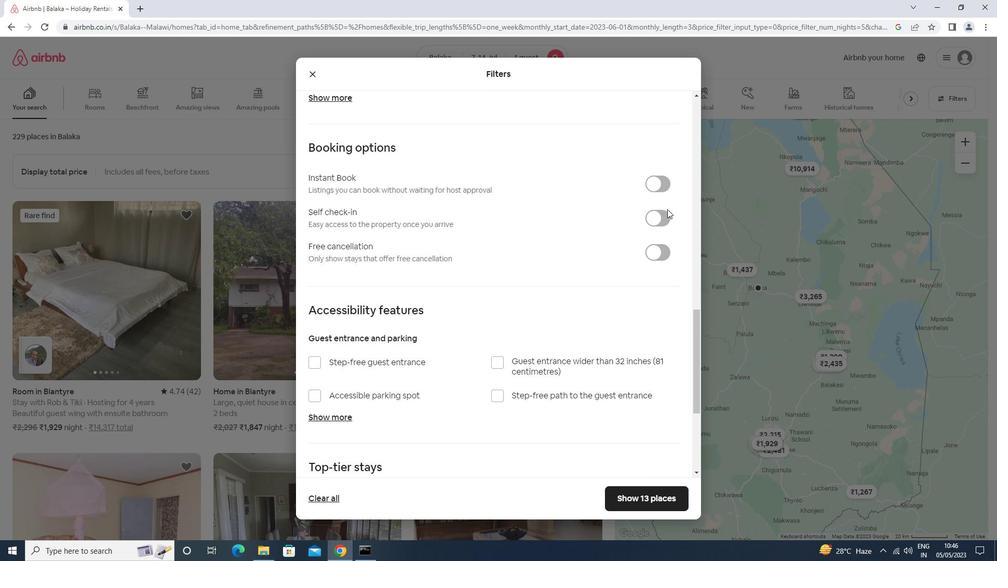 
Action: Mouse pressed left at (665, 214)
Screenshot: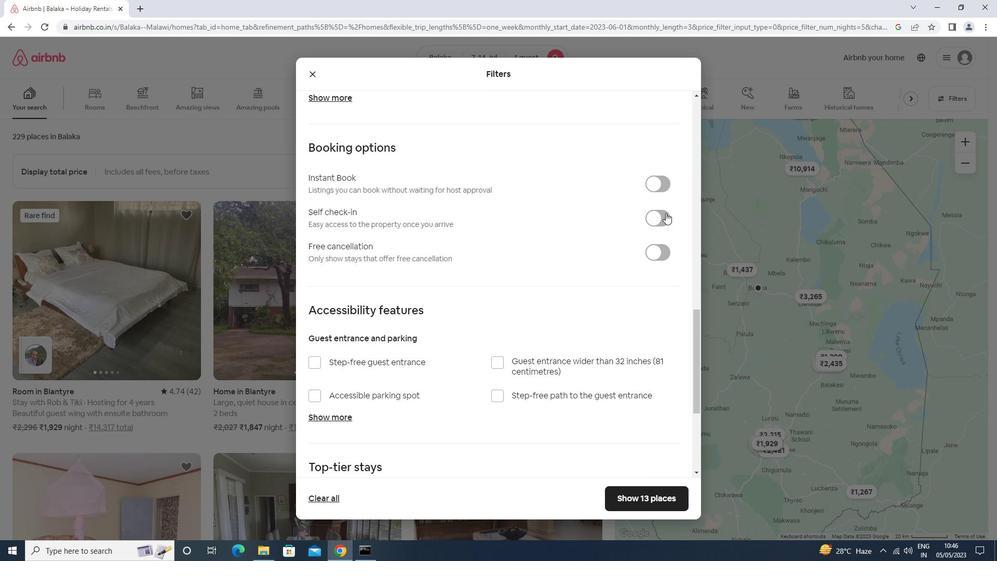 
Action: Mouse moved to (643, 249)
Screenshot: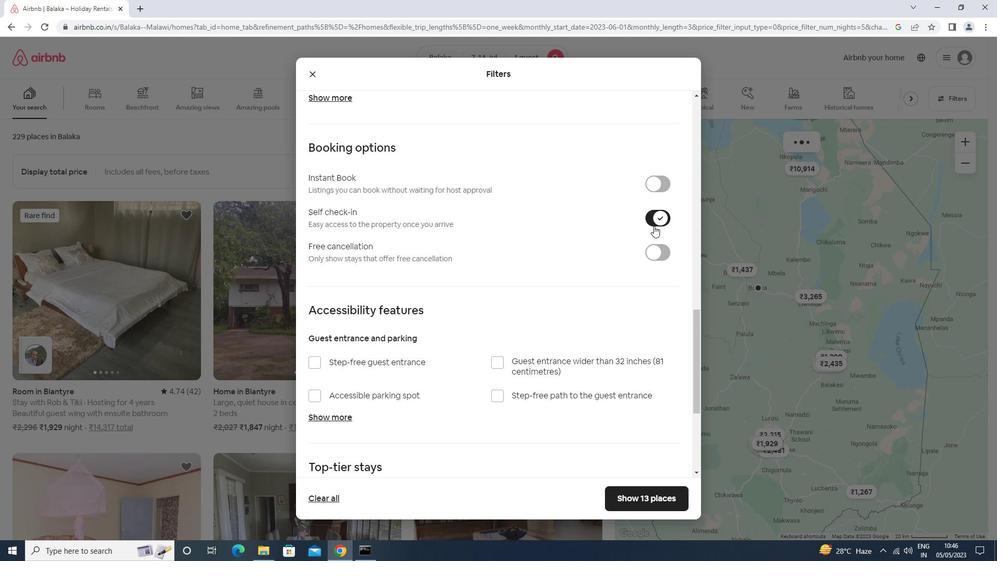 
Action: Mouse scrolled (643, 249) with delta (0, 0)
Screenshot: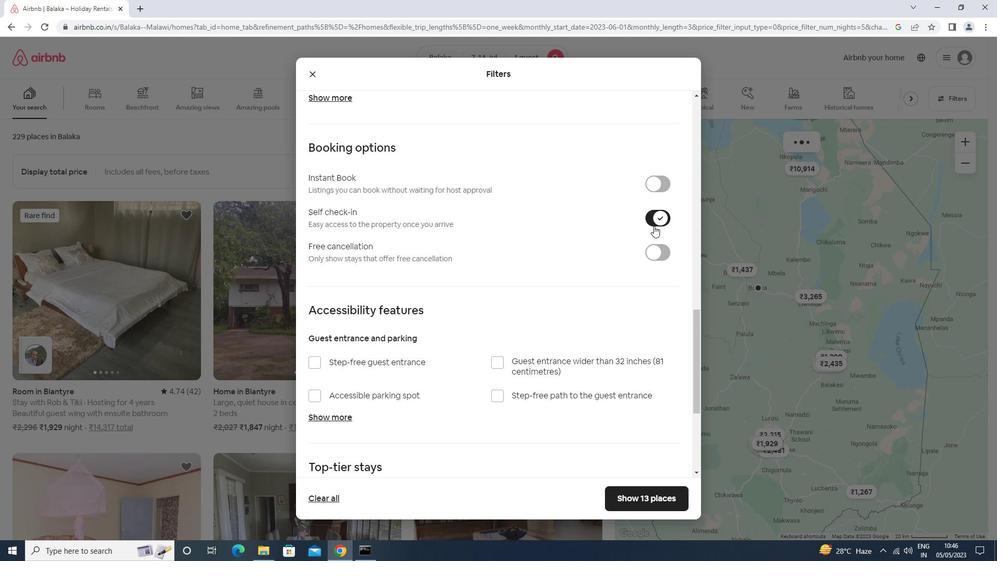 
Action: Mouse moved to (642, 251)
Screenshot: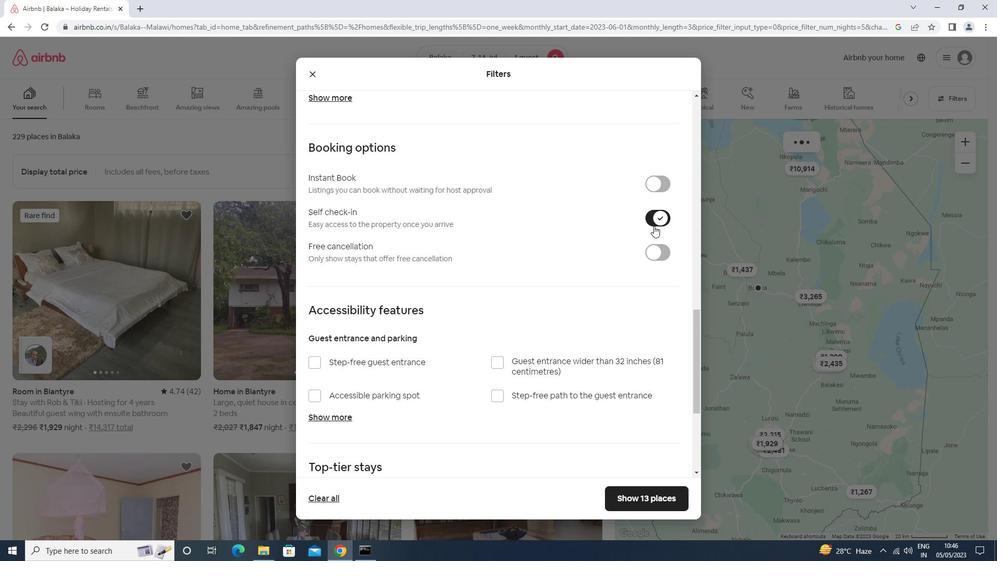 
Action: Mouse scrolled (642, 250) with delta (0, 0)
Screenshot: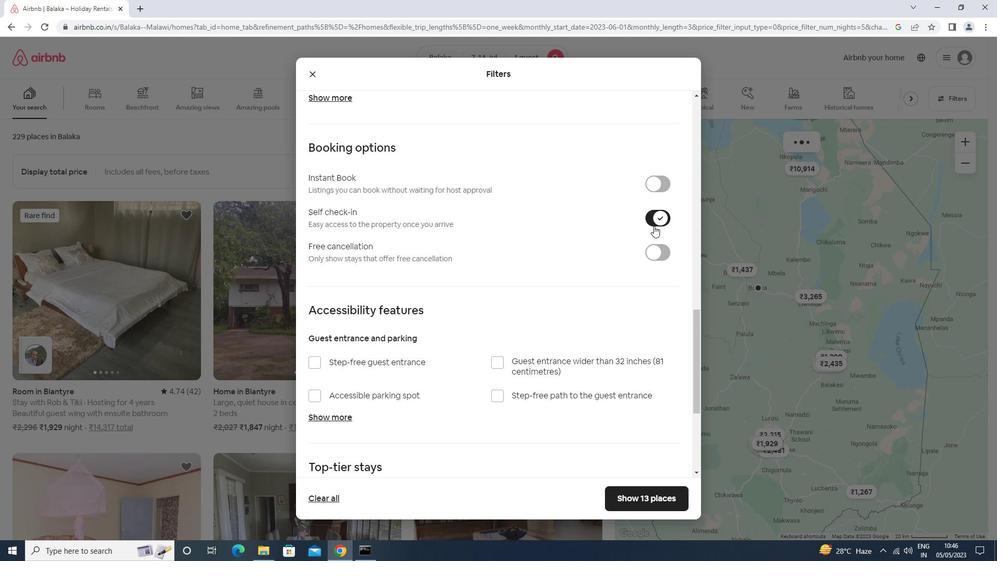 
Action: Mouse scrolled (642, 250) with delta (0, 0)
Screenshot: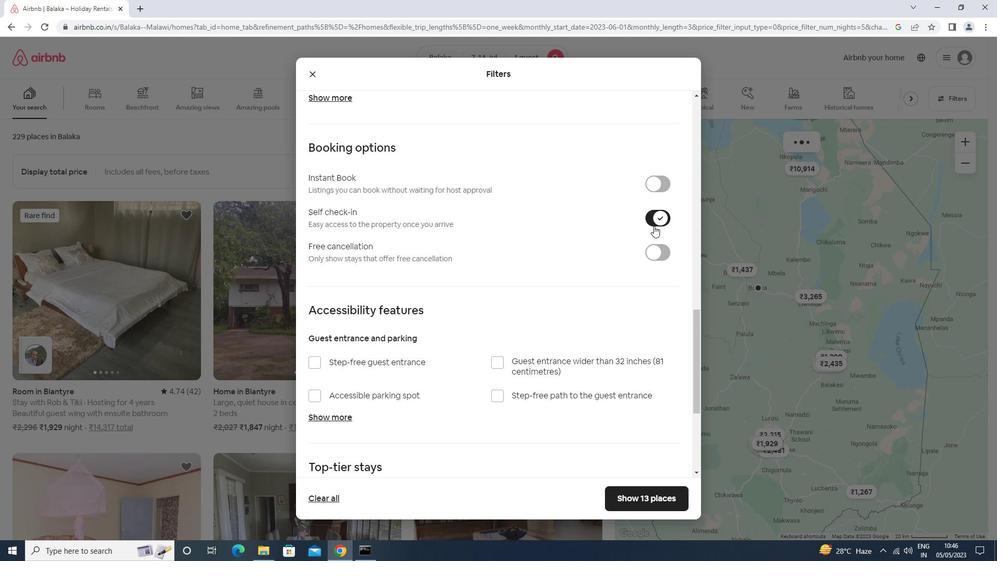 
Action: Mouse scrolled (642, 250) with delta (0, 0)
Screenshot: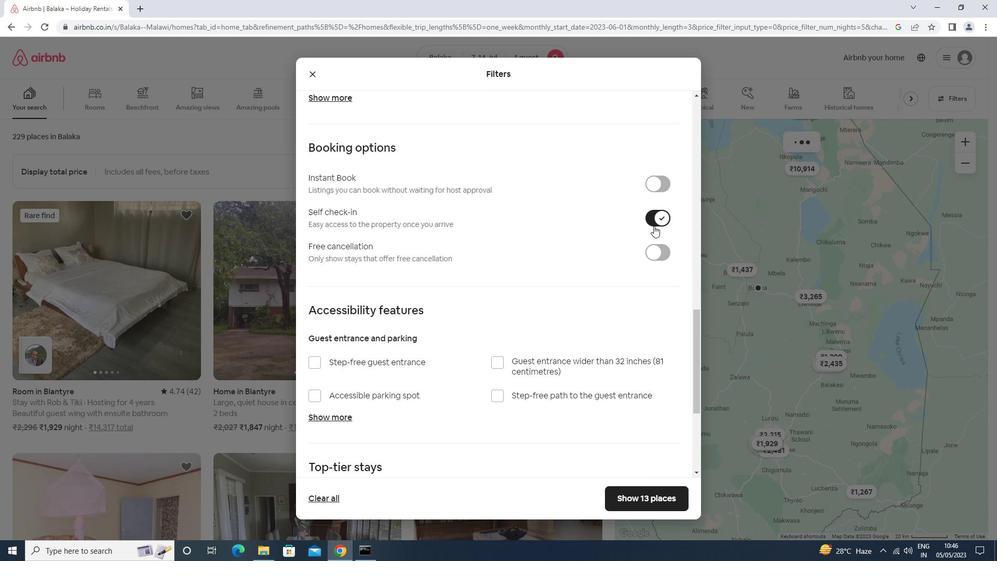 
Action: Mouse moved to (640, 253)
Screenshot: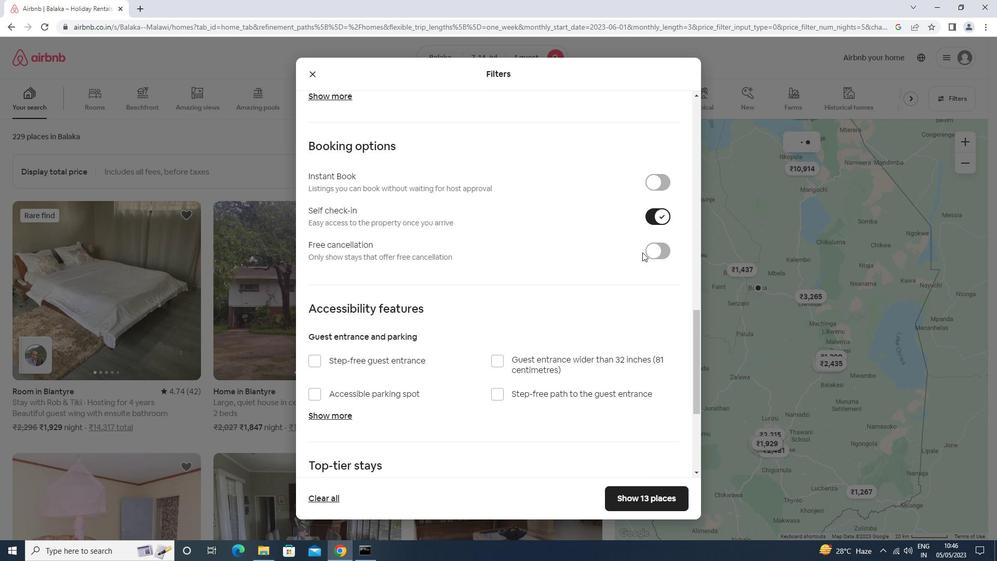 
Action: Mouse scrolled (640, 252) with delta (0, 0)
Screenshot: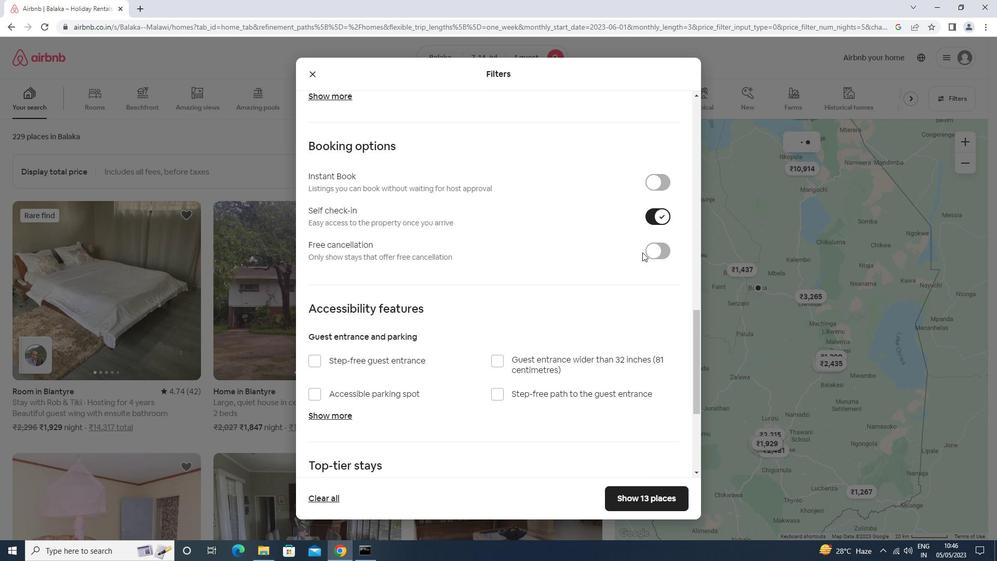 
Action: Mouse moved to (639, 254)
Screenshot: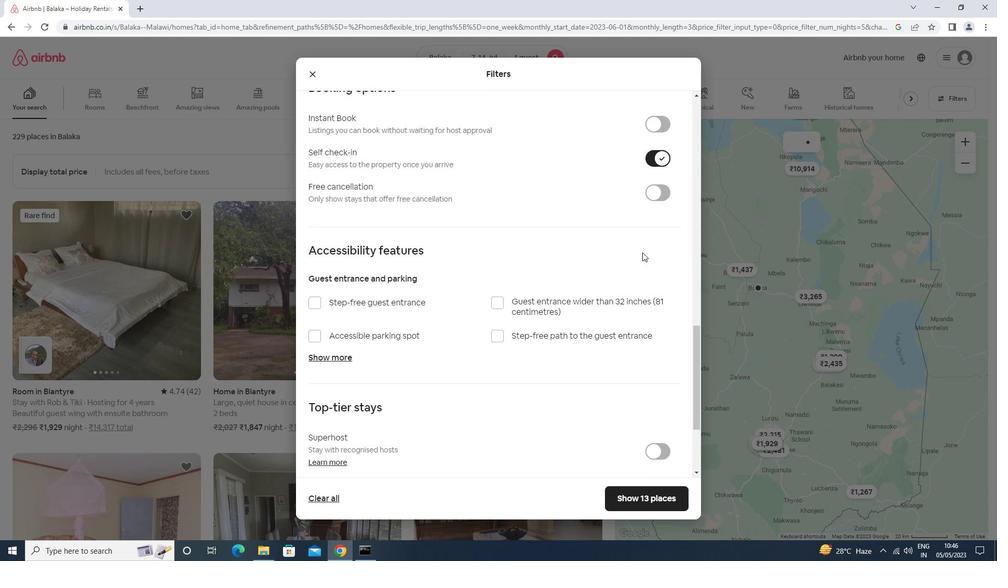 
Action: Mouse scrolled (639, 255) with delta (0, 0)
Screenshot: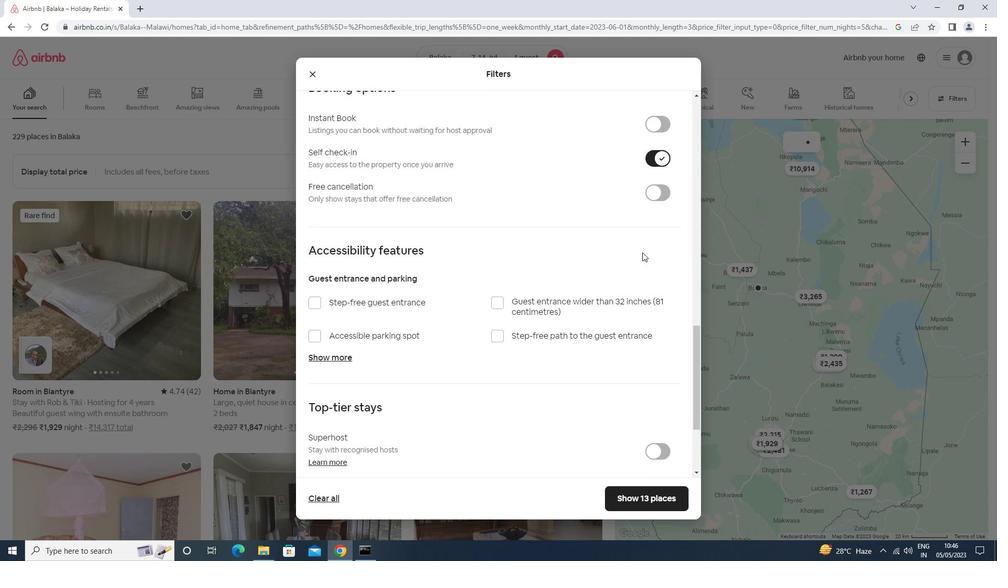 
Action: Mouse scrolled (639, 254) with delta (0, 0)
Screenshot: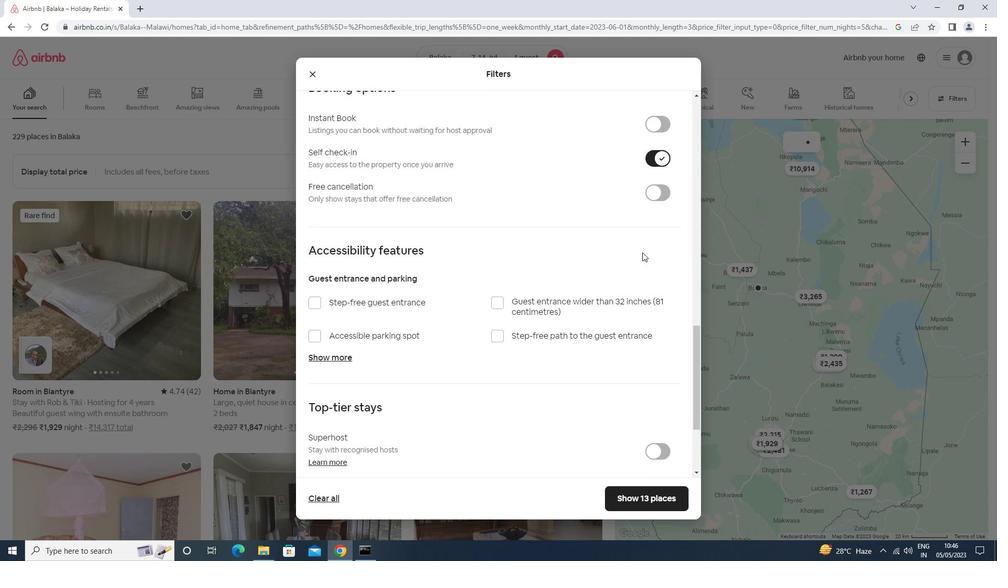 
Action: Mouse moved to (636, 256)
Screenshot: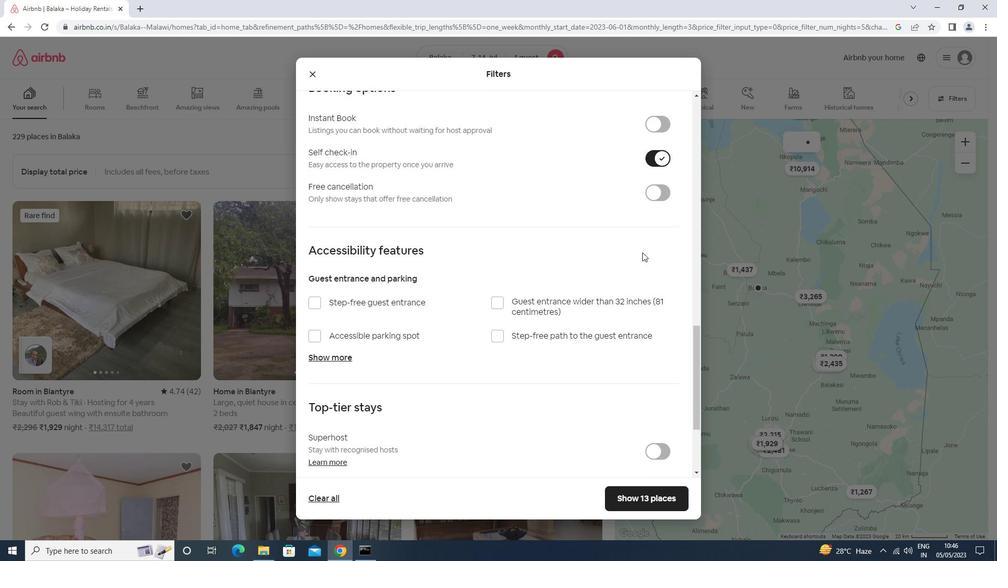 
Action: Mouse scrolled (636, 256) with delta (0, 0)
Screenshot: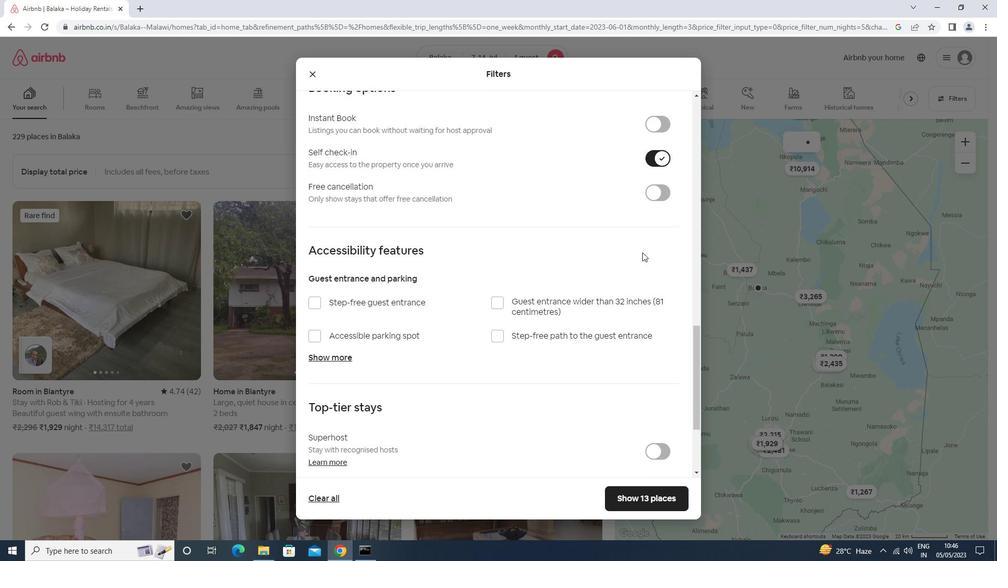 
Action: Mouse moved to (328, 402)
Screenshot: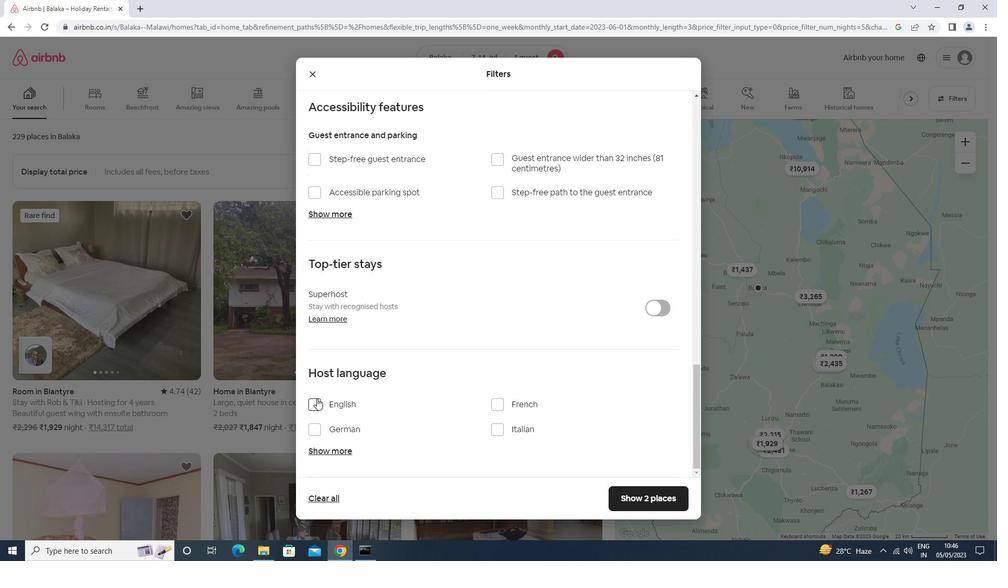 
Action: Mouse pressed left at (328, 402)
Screenshot: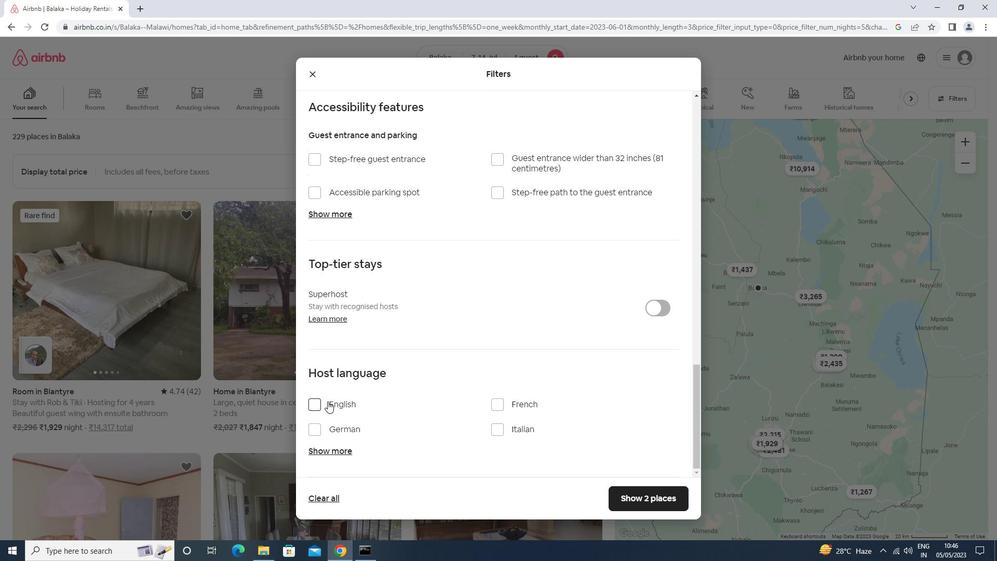 
Action: Mouse moved to (634, 503)
Screenshot: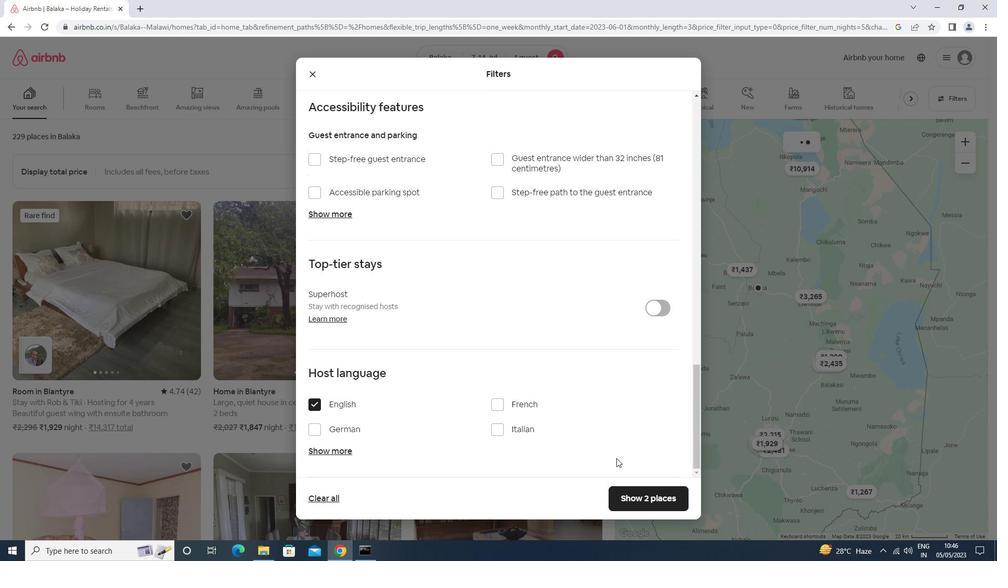 
Action: Mouse pressed left at (634, 503)
Screenshot: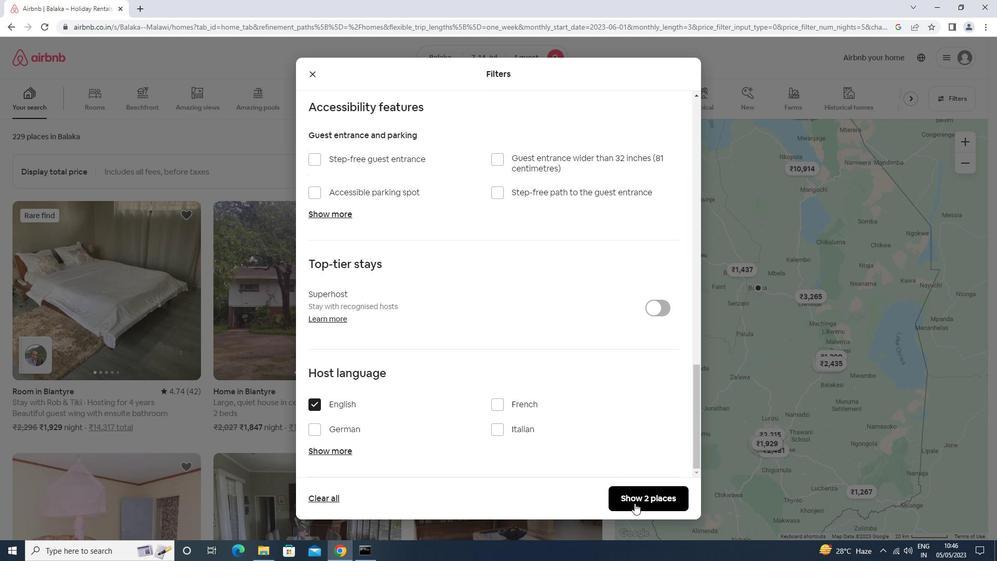 
